 Task: Add a signature Holden Davis containing With sincere appreciation and best wishes, Holden Davis to email address softage.8@softage.net and add a label Recipes
Action: Mouse moved to (953, 51)
Screenshot: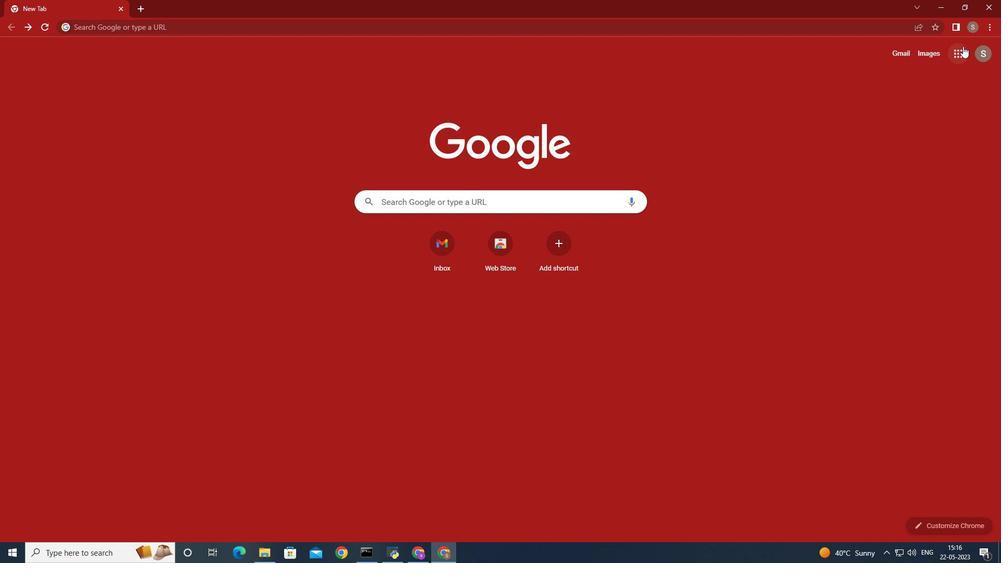 
Action: Mouse pressed left at (953, 51)
Screenshot: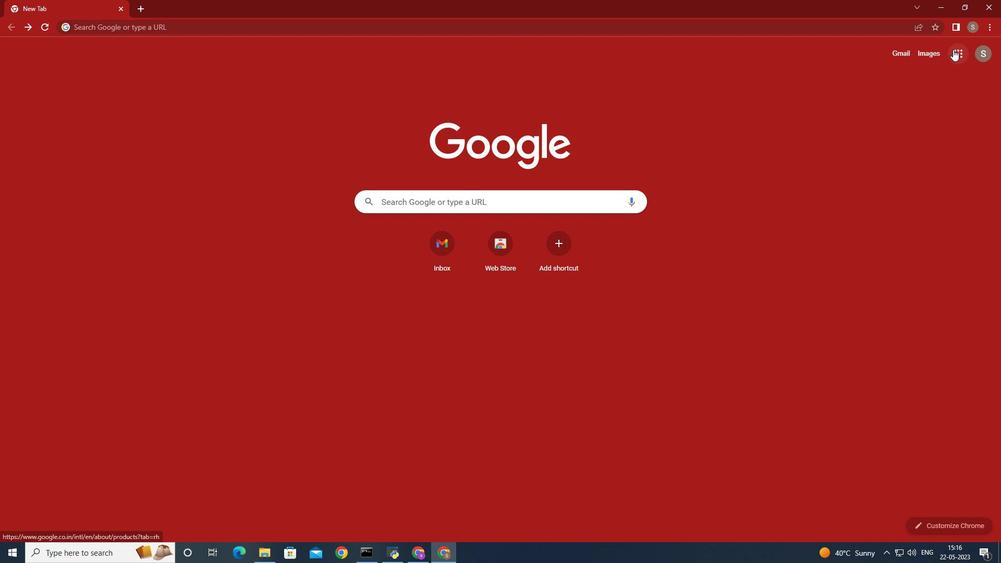 
Action: Mouse moved to (912, 85)
Screenshot: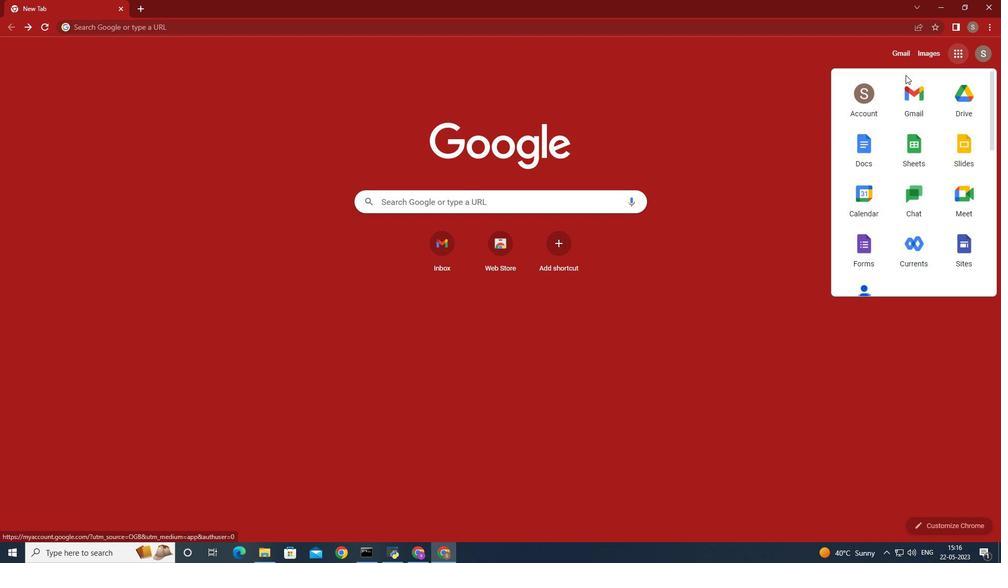 
Action: Mouse pressed left at (912, 85)
Screenshot: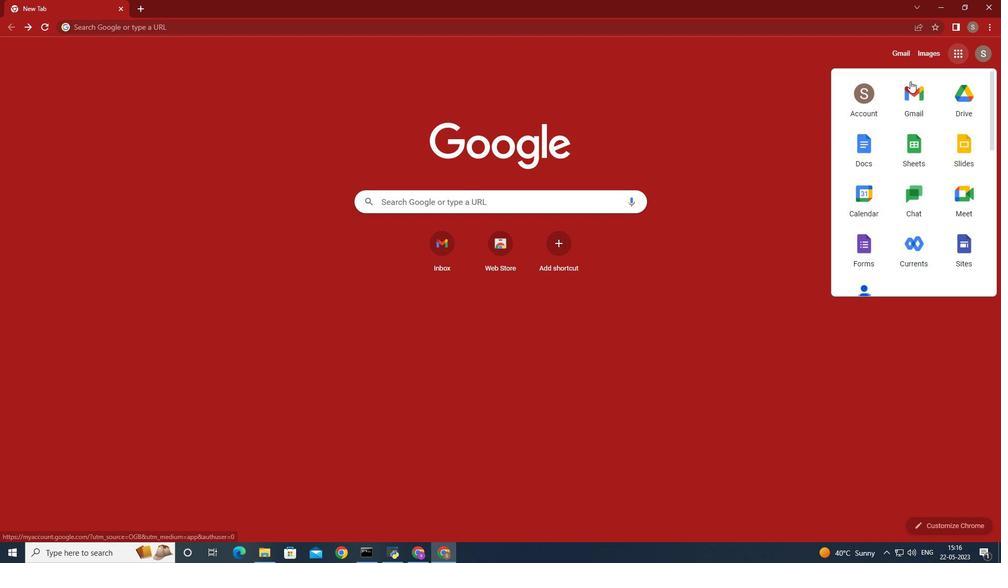 
Action: Mouse moved to (880, 68)
Screenshot: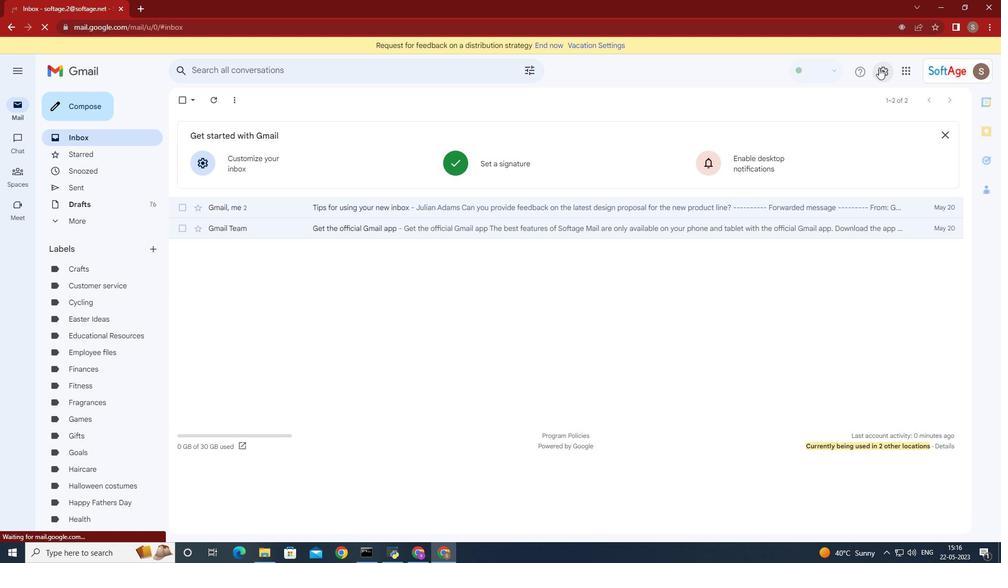 
Action: Mouse pressed left at (880, 68)
Screenshot: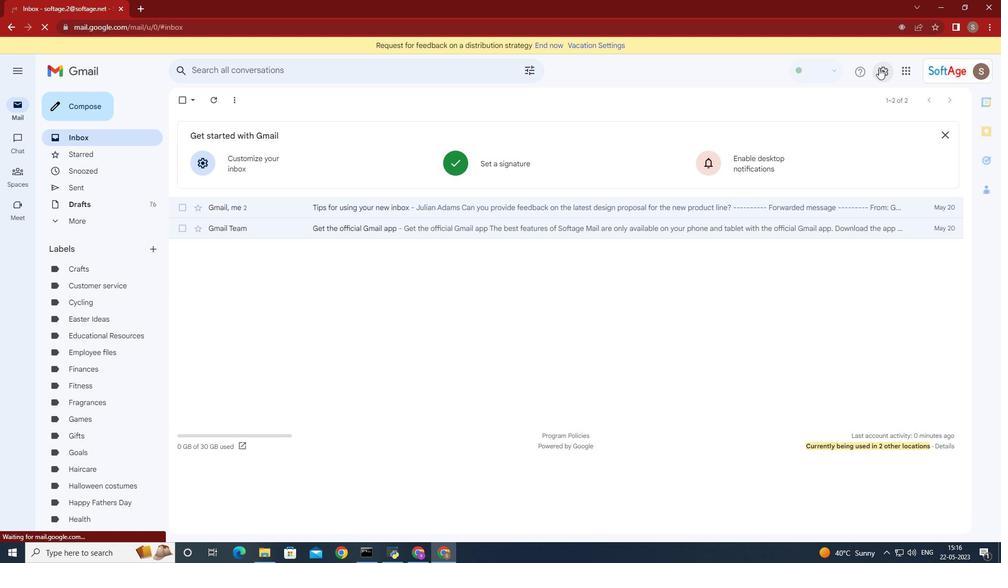 
Action: Mouse moved to (889, 117)
Screenshot: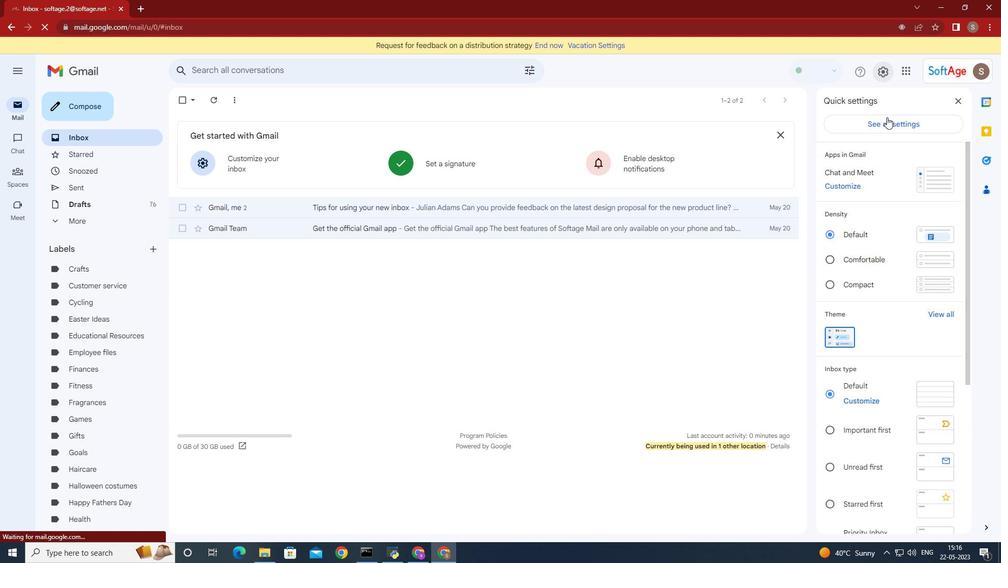 
Action: Mouse pressed left at (889, 117)
Screenshot: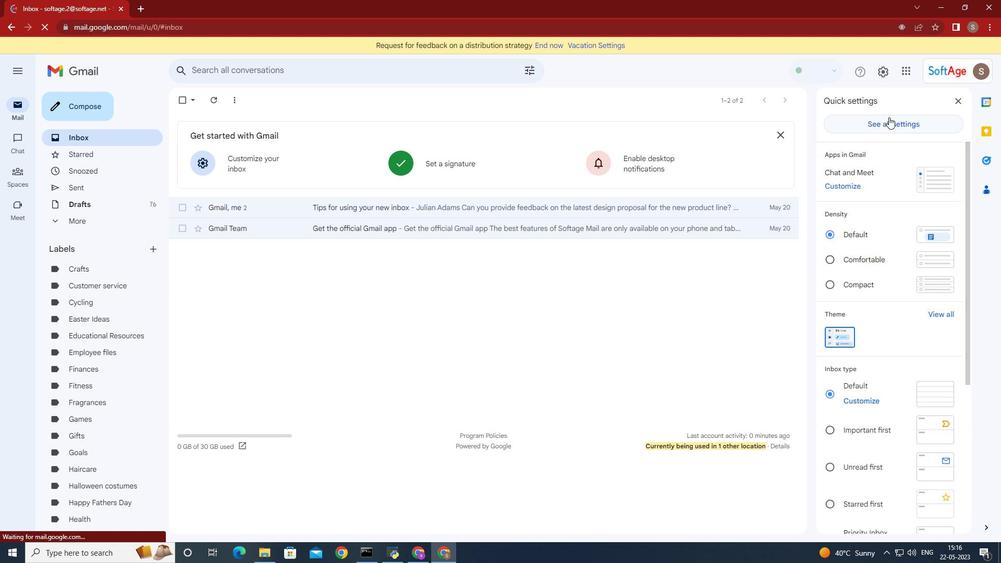 
Action: Mouse moved to (543, 210)
Screenshot: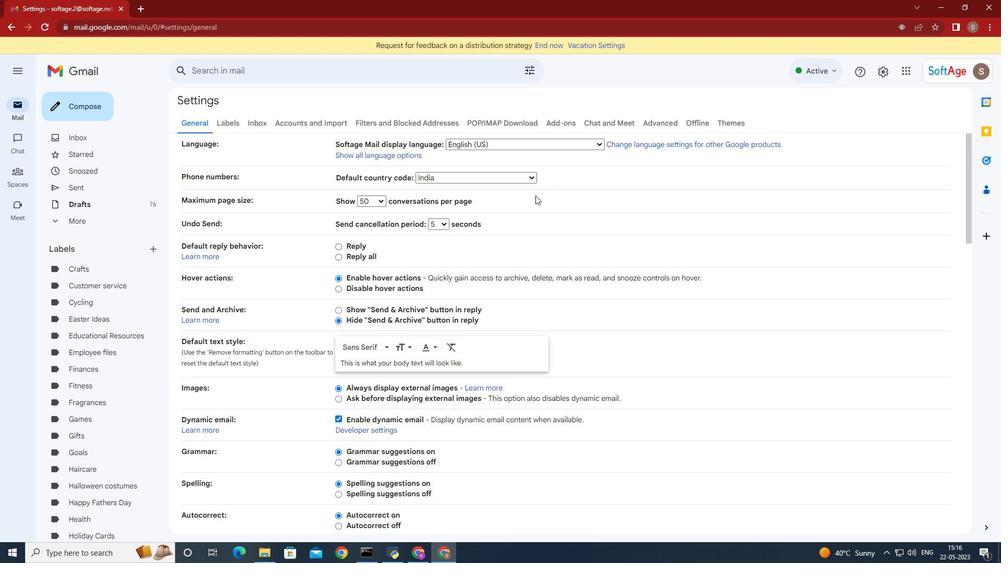 
Action: Mouse scrolled (541, 207) with delta (0, 0)
Screenshot: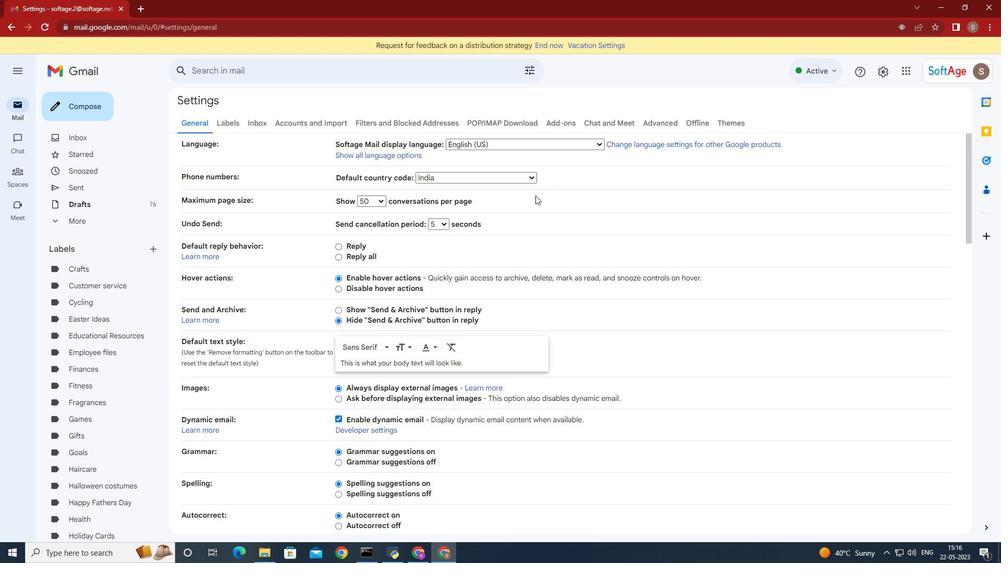 
Action: Mouse scrolled (541, 208) with delta (0, 0)
Screenshot: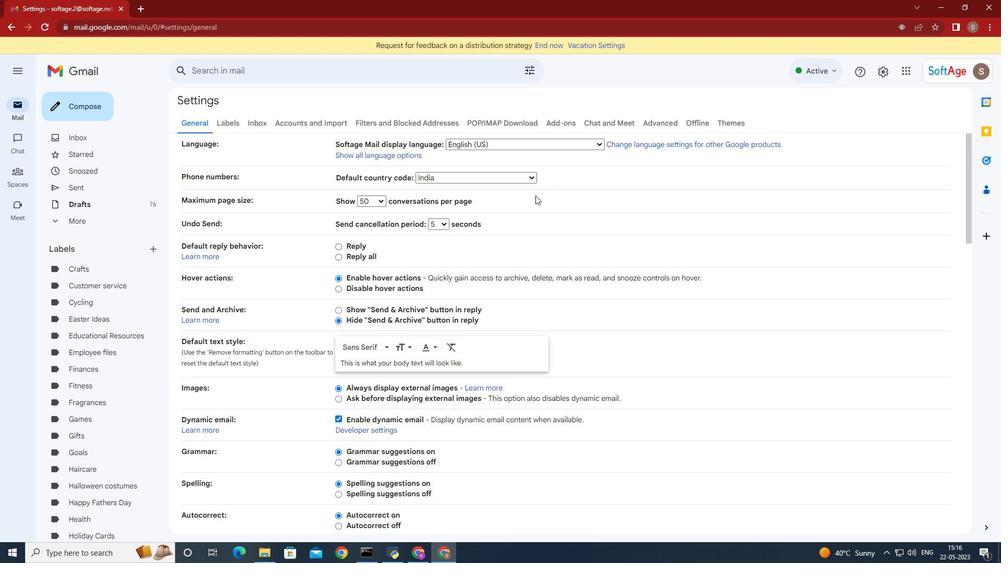 
Action: Mouse scrolled (543, 209) with delta (0, 0)
Screenshot: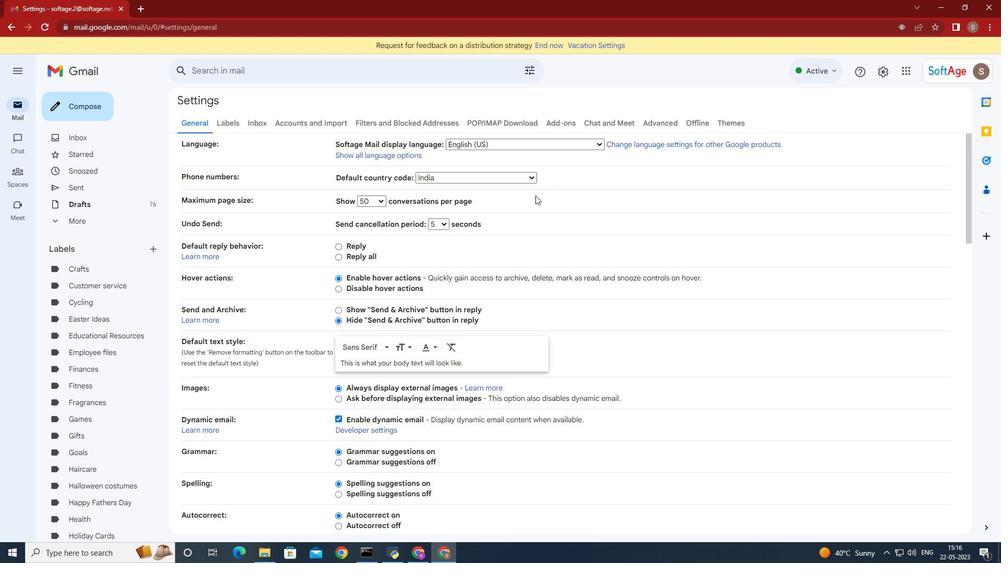 
Action: Mouse scrolled (543, 209) with delta (0, 0)
Screenshot: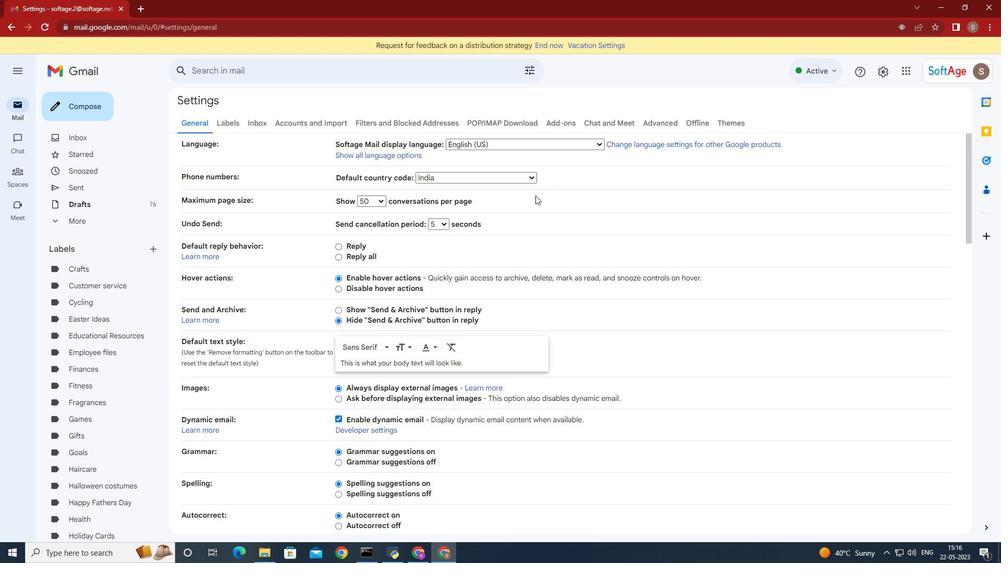 
Action: Mouse scrolled (543, 209) with delta (0, 0)
Screenshot: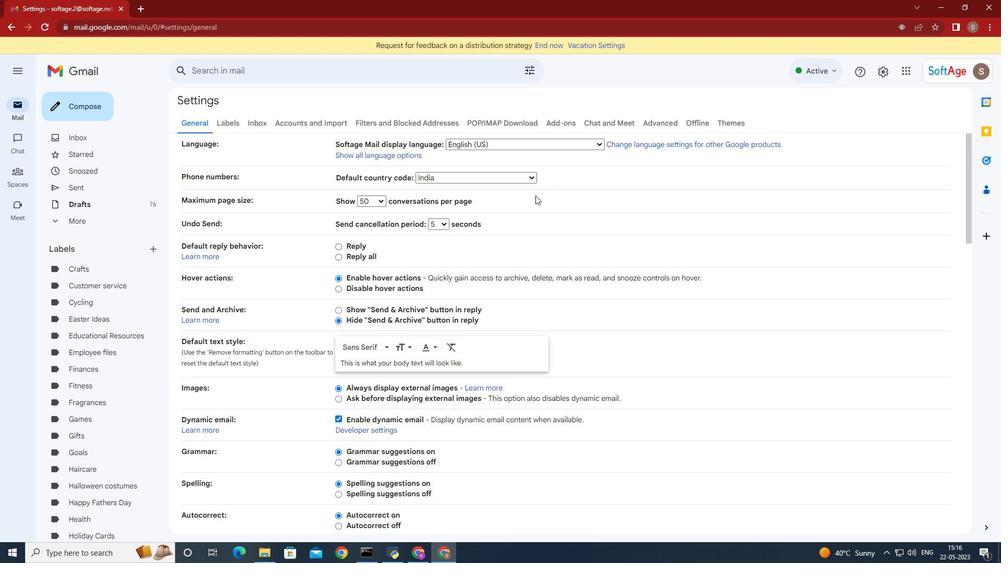 
Action: Mouse scrolled (543, 209) with delta (0, 0)
Screenshot: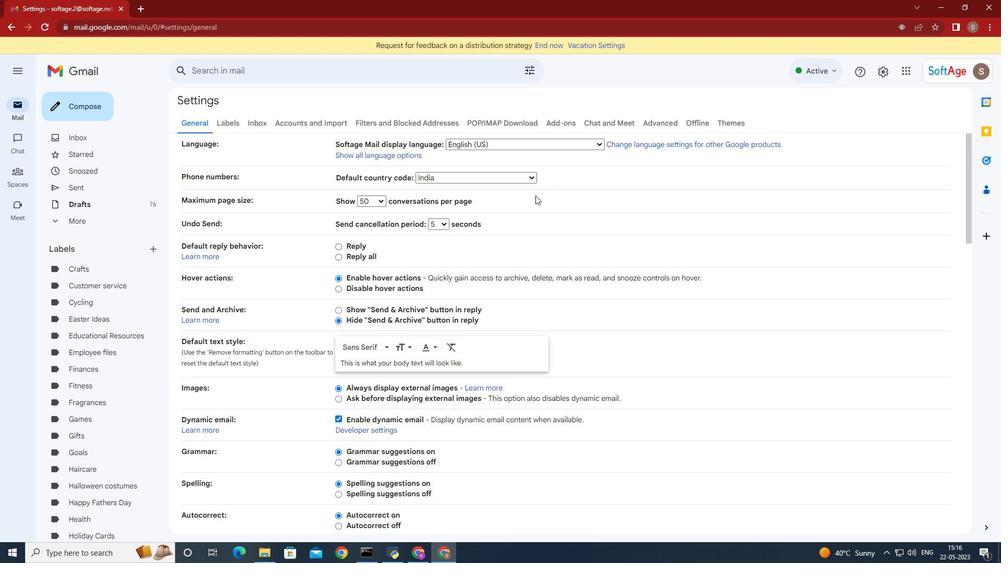 
Action: Mouse moved to (544, 209)
Screenshot: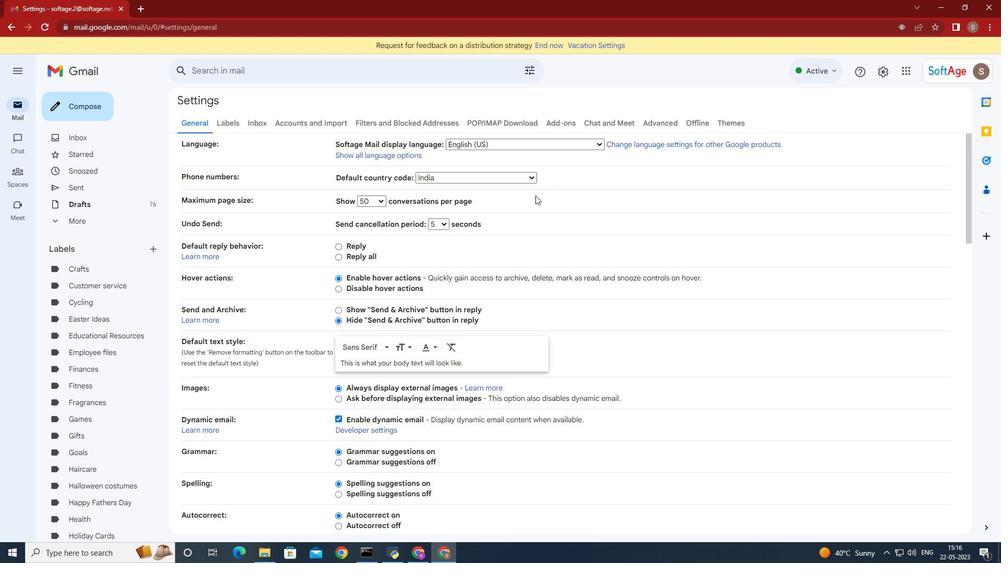 
Action: Mouse scrolled (544, 209) with delta (0, 0)
Screenshot: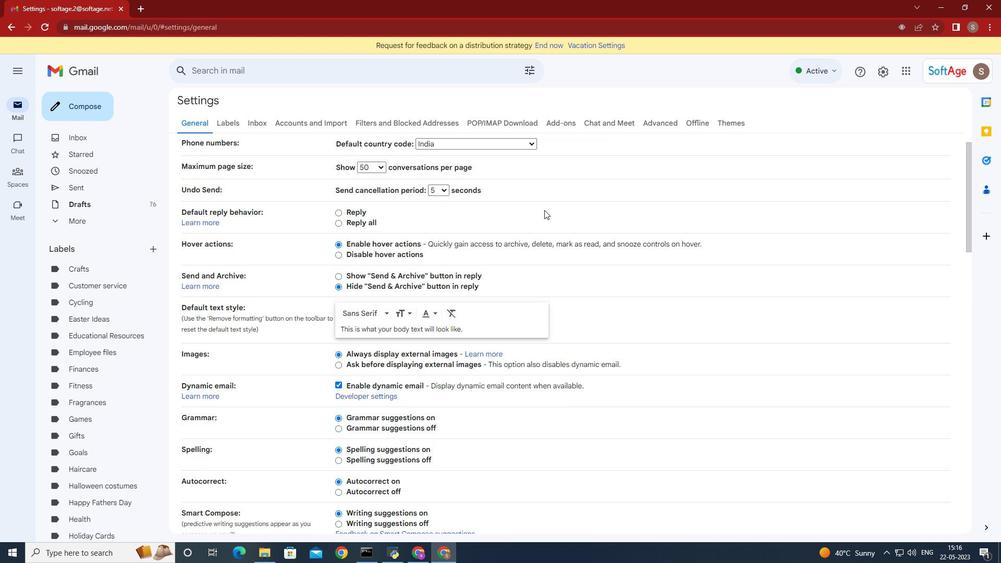 
Action: Mouse scrolled (544, 209) with delta (0, 0)
Screenshot: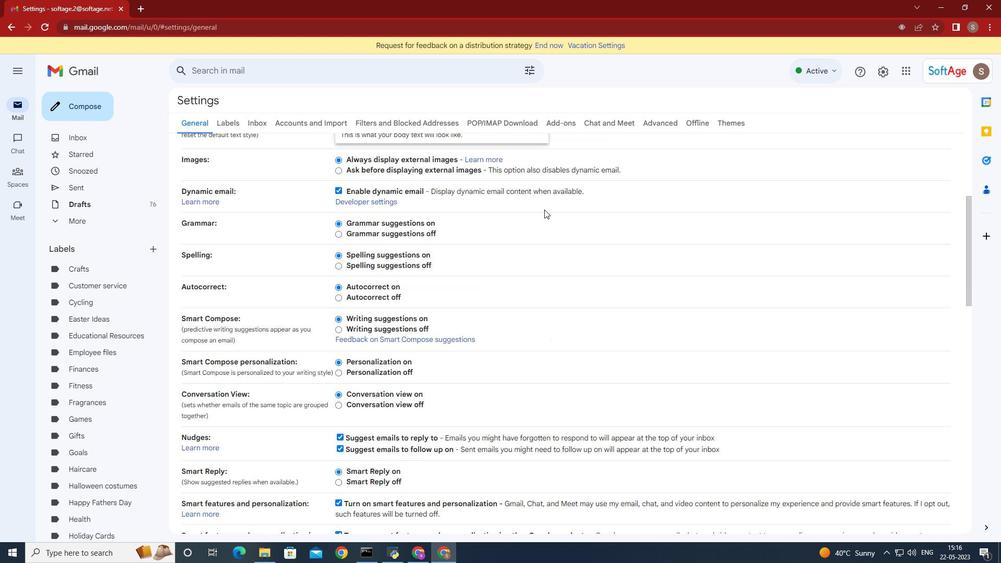 
Action: Mouse scrolled (544, 209) with delta (0, 0)
Screenshot: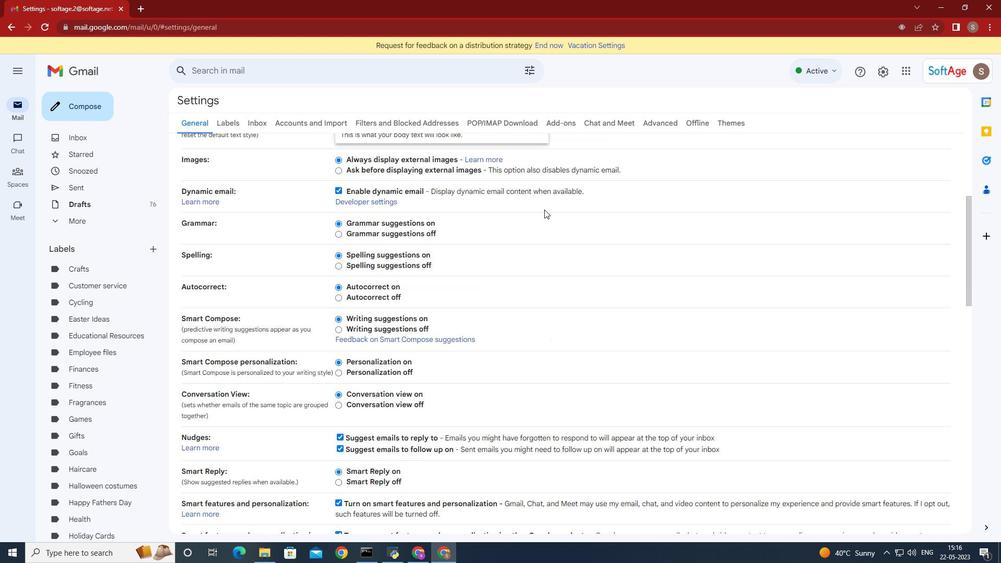 
Action: Mouse scrolled (544, 209) with delta (0, 0)
Screenshot: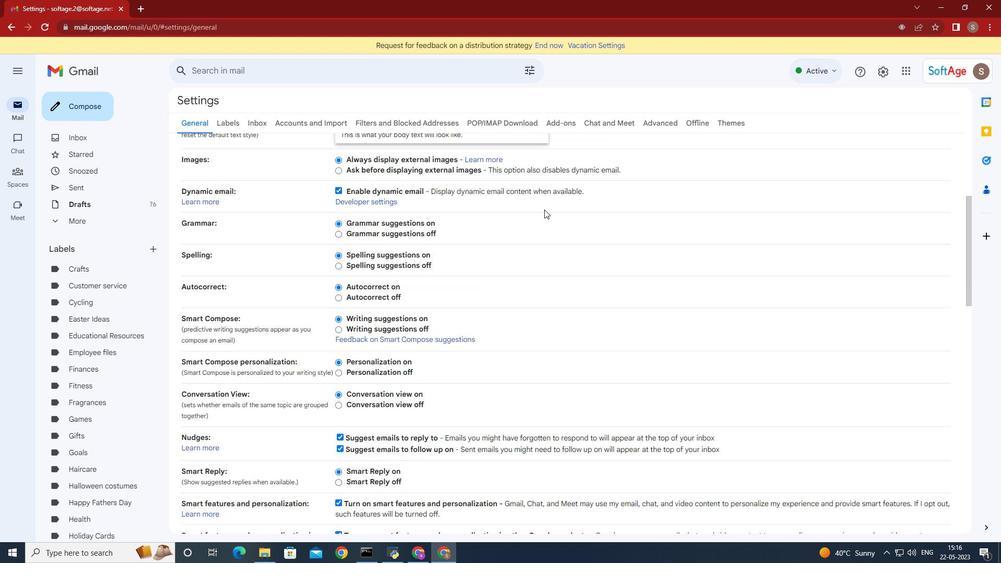 
Action: Mouse scrolled (544, 209) with delta (0, 0)
Screenshot: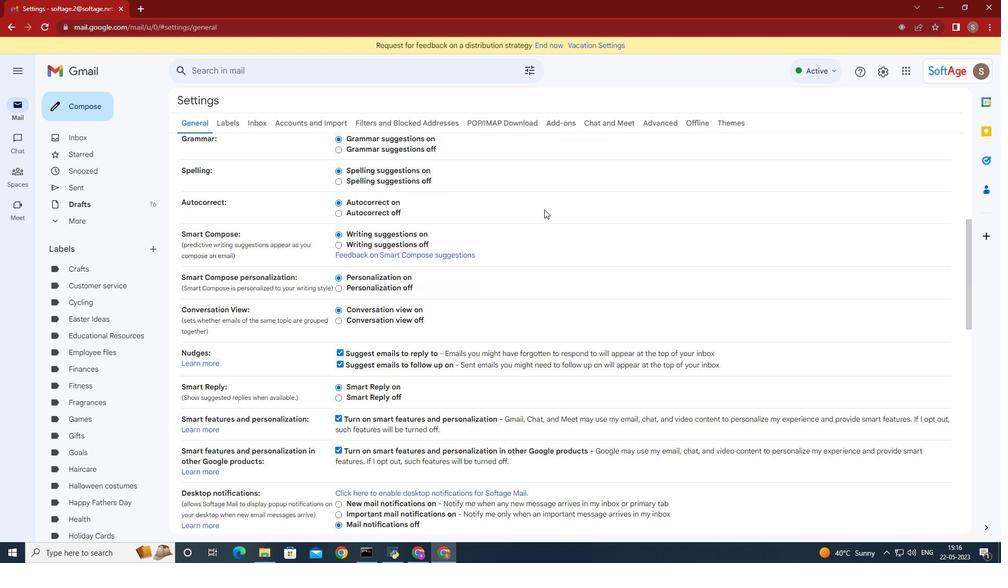 
Action: Mouse scrolled (544, 209) with delta (0, 0)
Screenshot: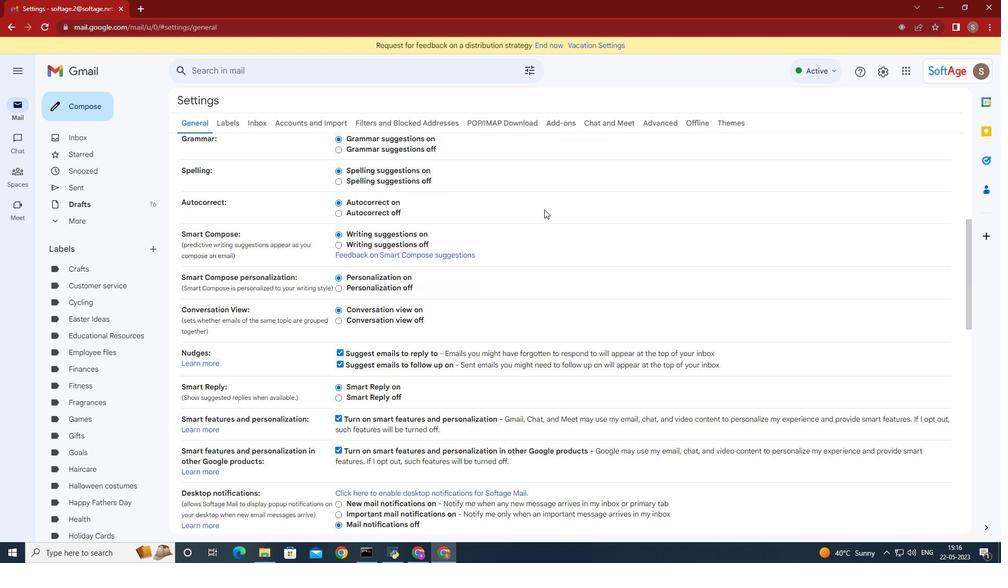
Action: Mouse moved to (544, 209)
Screenshot: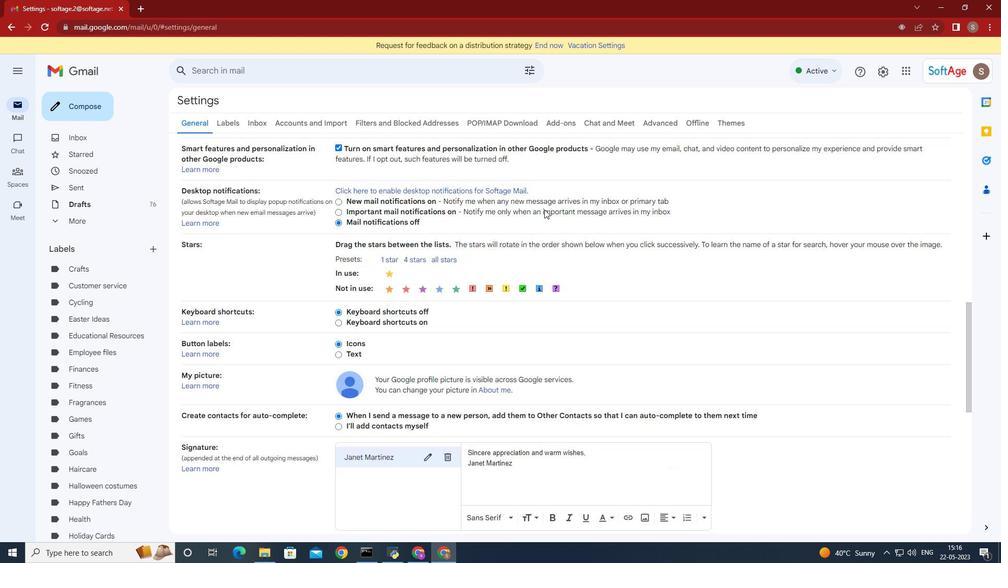 
Action: Mouse scrolled (544, 209) with delta (0, 0)
Screenshot: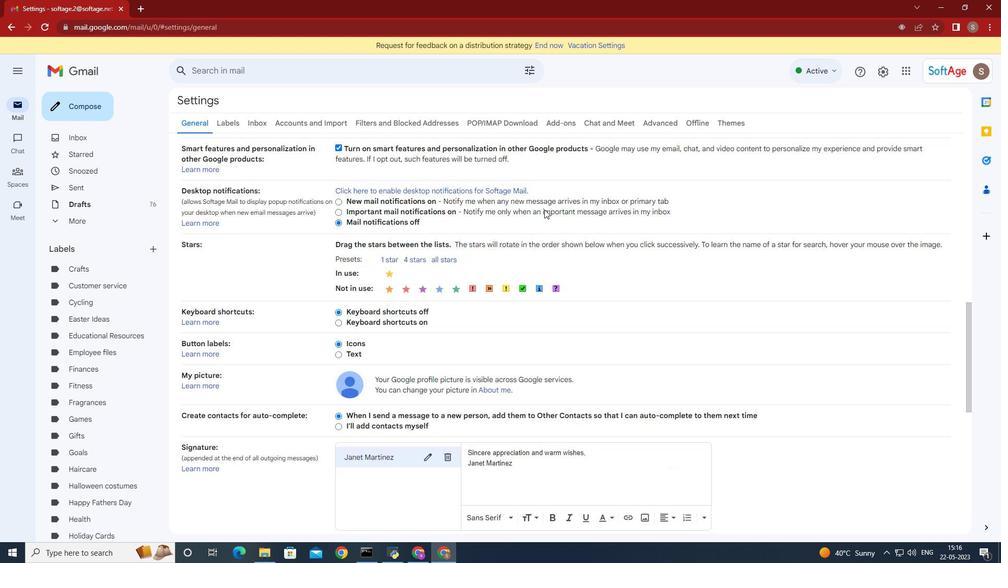 
Action: Mouse moved to (544, 210)
Screenshot: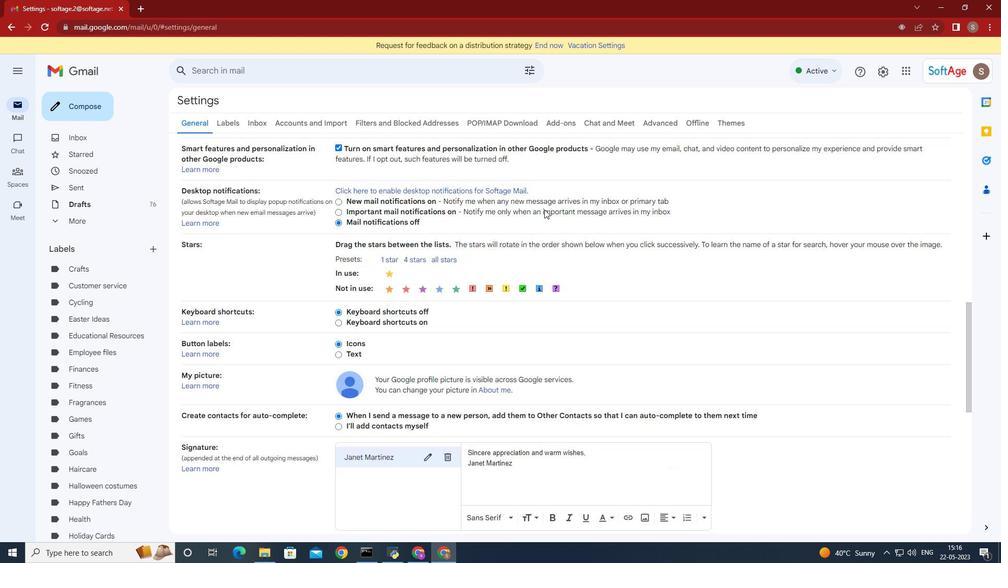 
Action: Mouse scrolled (544, 209) with delta (0, 0)
Screenshot: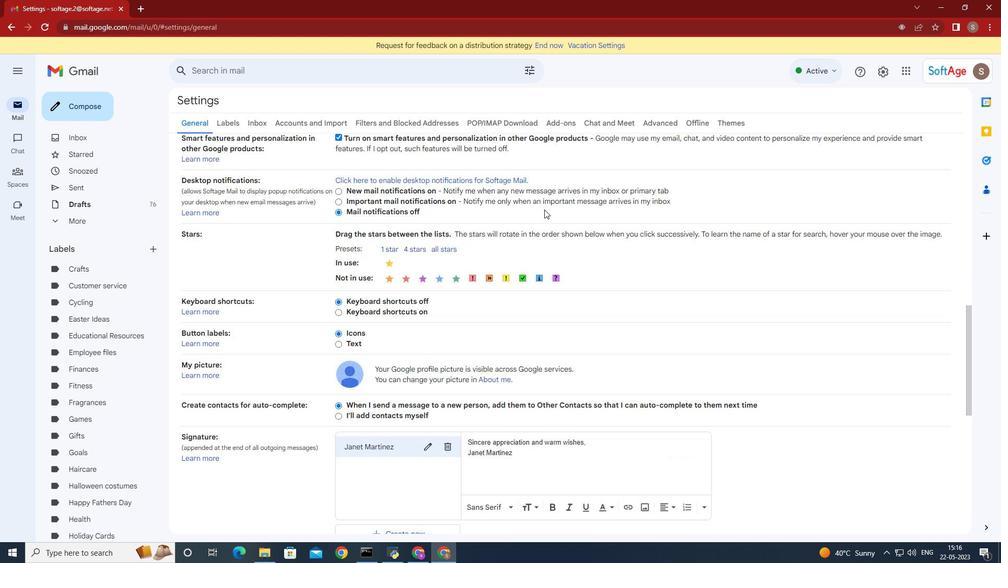 
Action: Mouse scrolled (544, 209) with delta (0, 0)
Screenshot: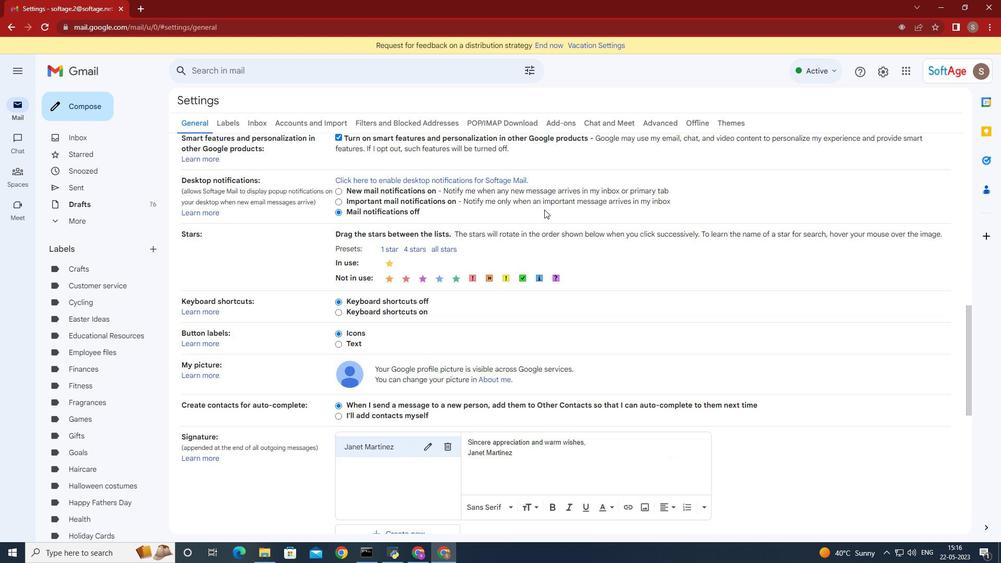 
Action: Mouse scrolled (544, 209) with delta (0, 0)
Screenshot: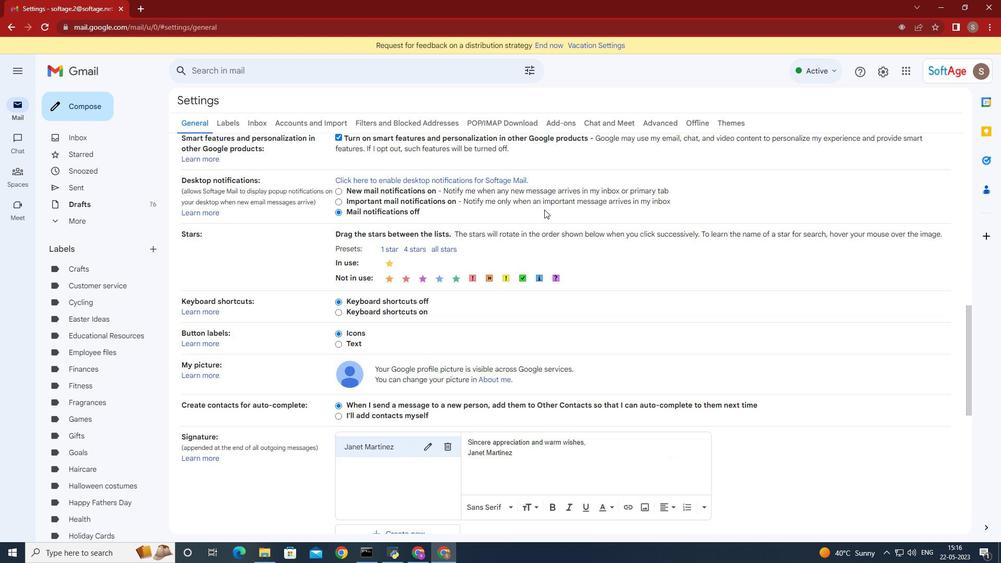 
Action: Mouse moved to (419, 317)
Screenshot: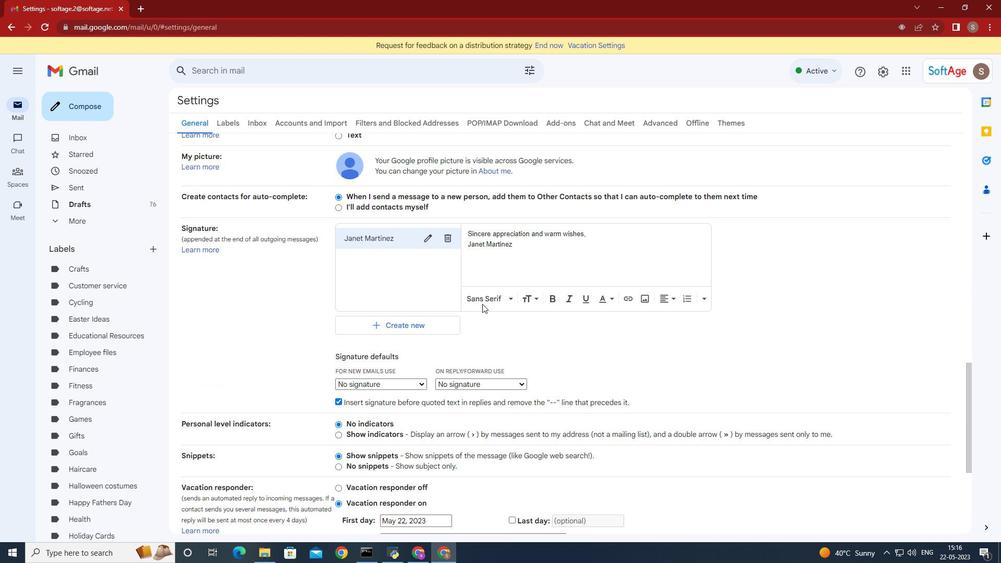 
Action: Mouse pressed left at (419, 317)
Screenshot: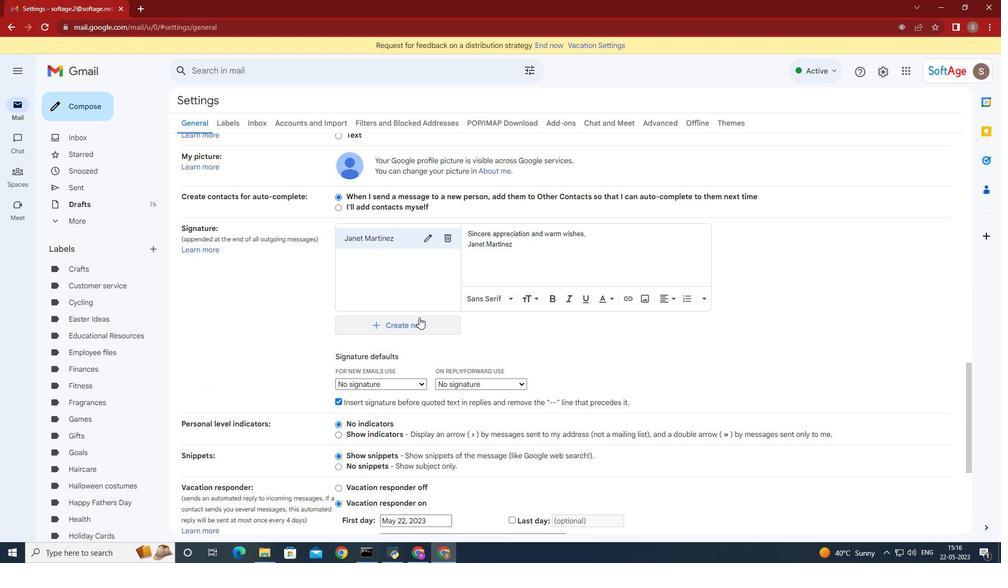 
Action: Mouse moved to (439, 289)
Screenshot: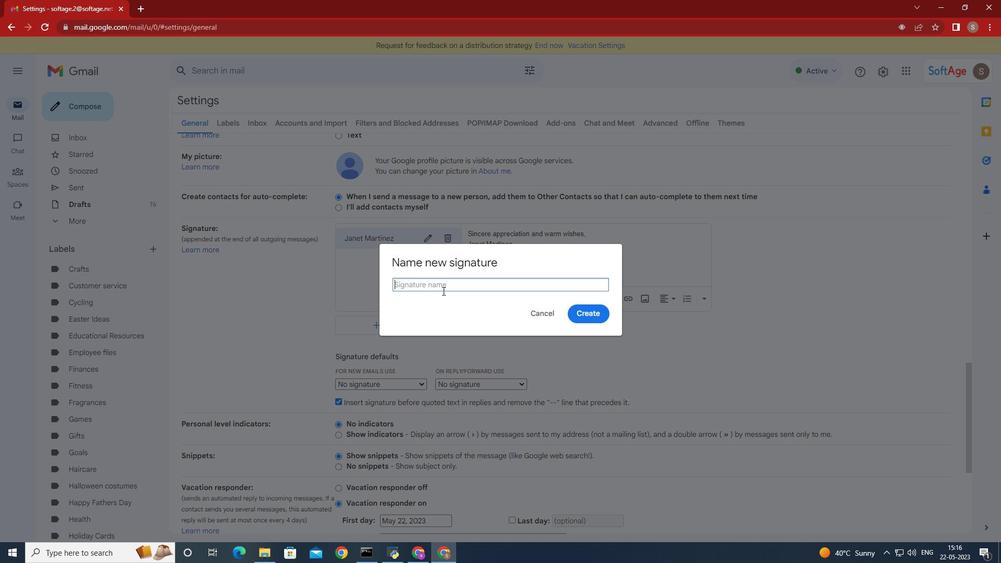 
Action: Key pressed <Key.shift>Holden<Key.space><Key.shift><Key.shift><Key.shift>Da<Key.caps_lock>VIS<Key.space><Key.backspace><Key.backspace><Key.backspace><Key.backspace>VI<Key.backspace><Key.caps_lock><Key.backspace>vis
Screenshot: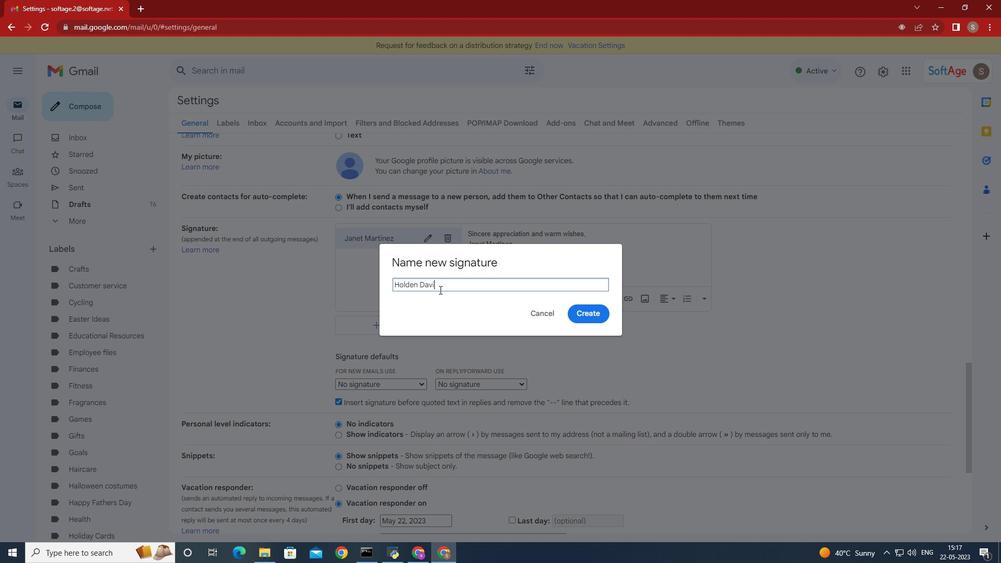 
Action: Mouse moved to (583, 314)
Screenshot: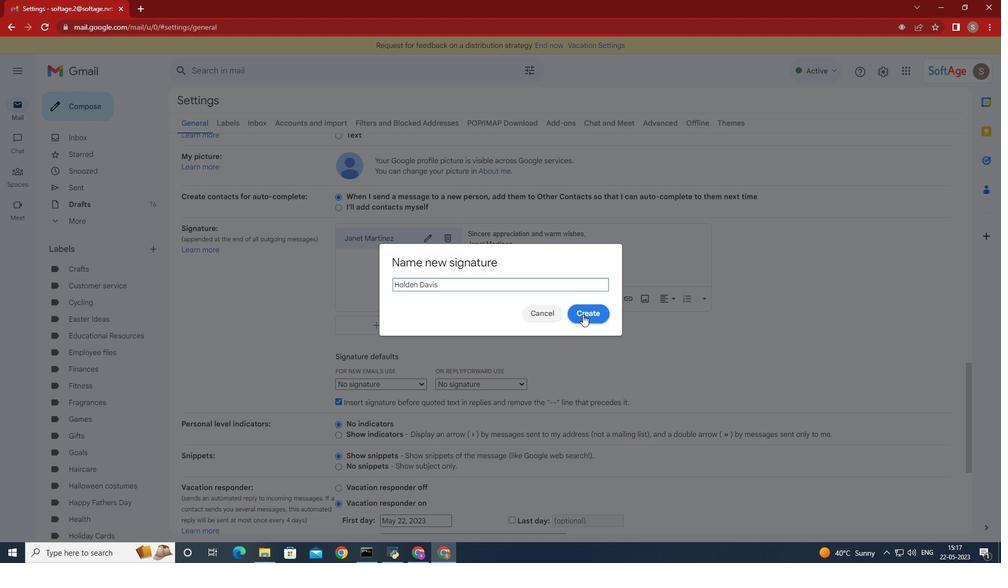 
Action: Mouse pressed left at (583, 314)
Screenshot: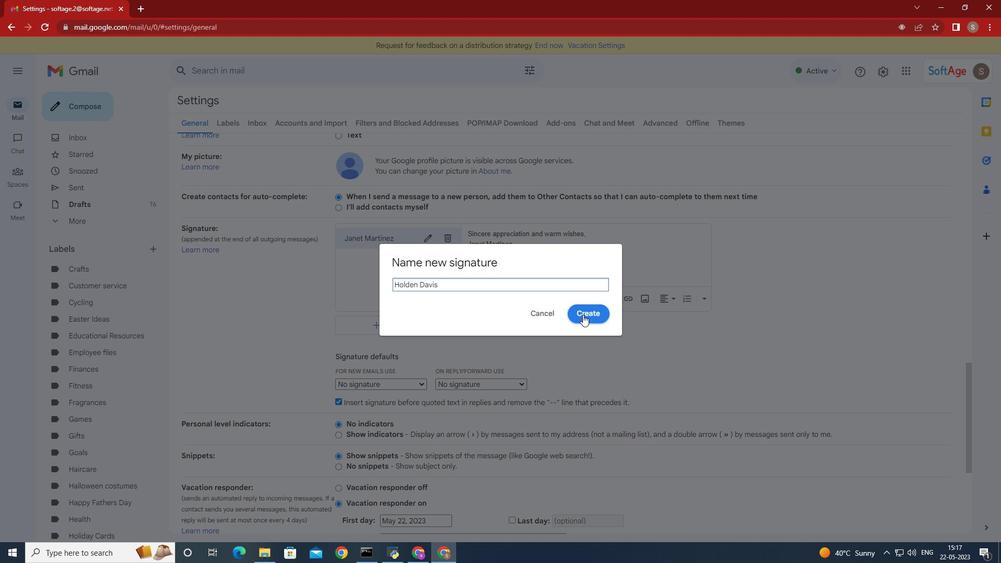 
Action: Mouse moved to (524, 272)
Screenshot: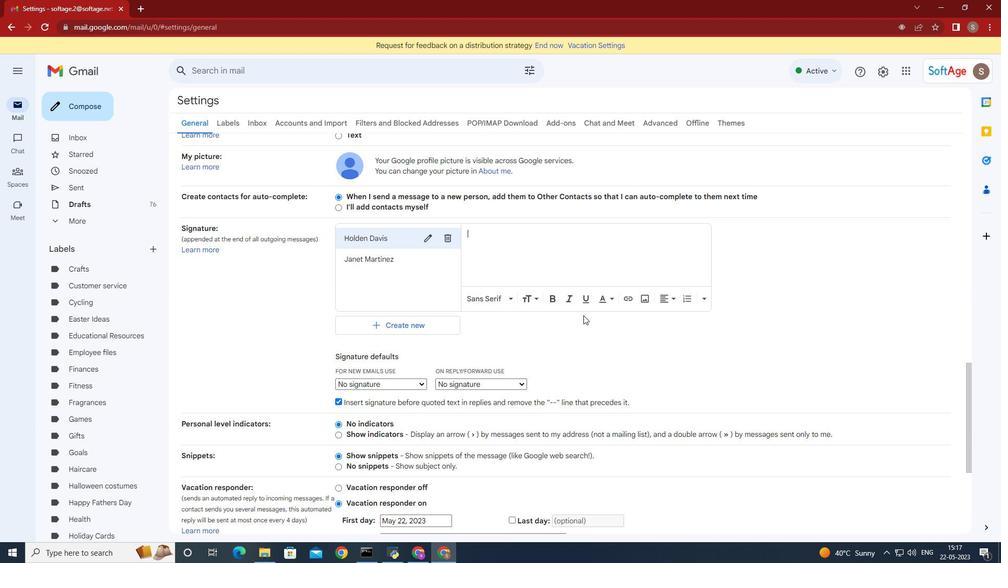 
Action: Key pressed <Key.shift>Si<Key.backspace><Key.backspace>sincere<Key.space>appreciation<Key.space>and<Key.space>best<Key.space>wishes,<Key.enter><Key.shift><Key.shift><Key.shift><Key.shift><Key.shift><Key.shift><Key.shift><Key.shift><Key.shift><Key.shift><Key.shift><Key.shift><Key.shift><Key.shift>Holden<Key.space><Key.shift>Davis
Screenshot: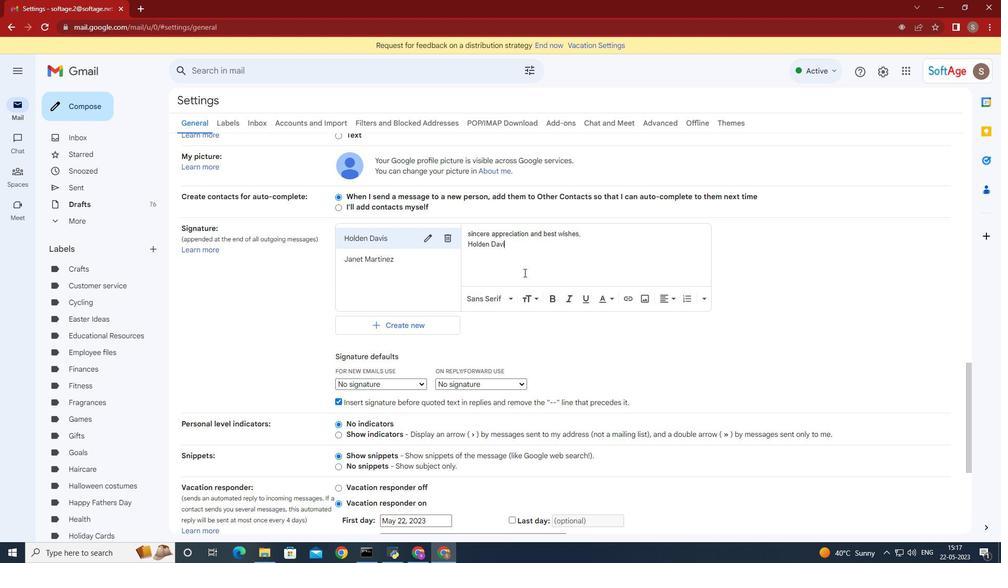 
Action: Mouse moved to (545, 268)
Screenshot: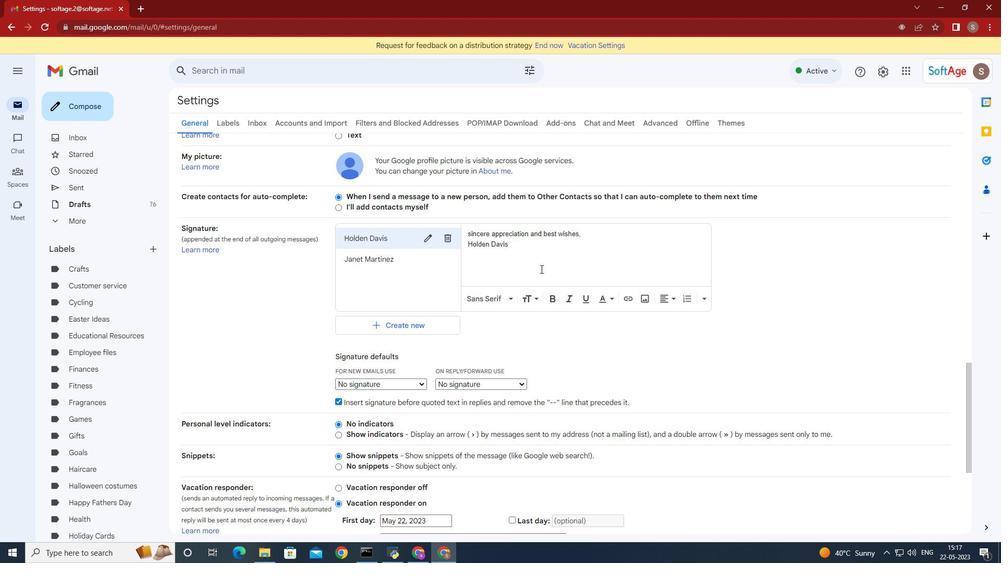 
Action: Mouse scrolled (545, 267) with delta (0, 0)
Screenshot: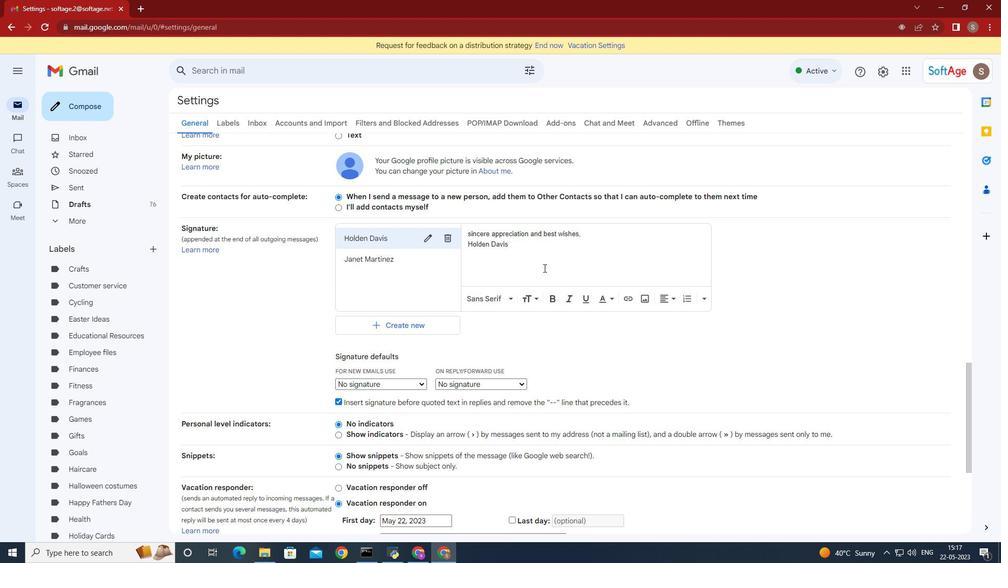 
Action: Mouse moved to (545, 268)
Screenshot: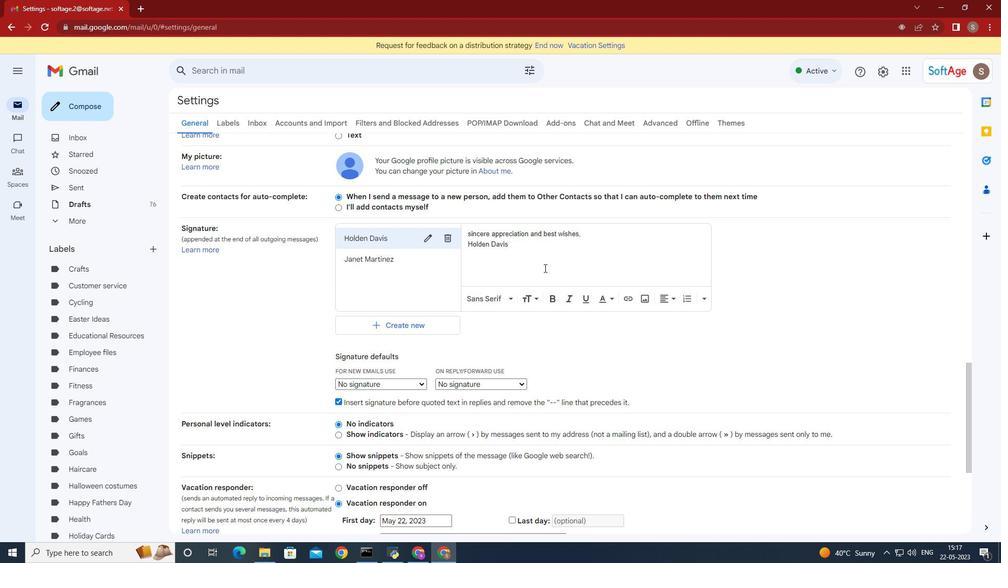 
Action: Mouse scrolled (545, 267) with delta (0, 0)
Screenshot: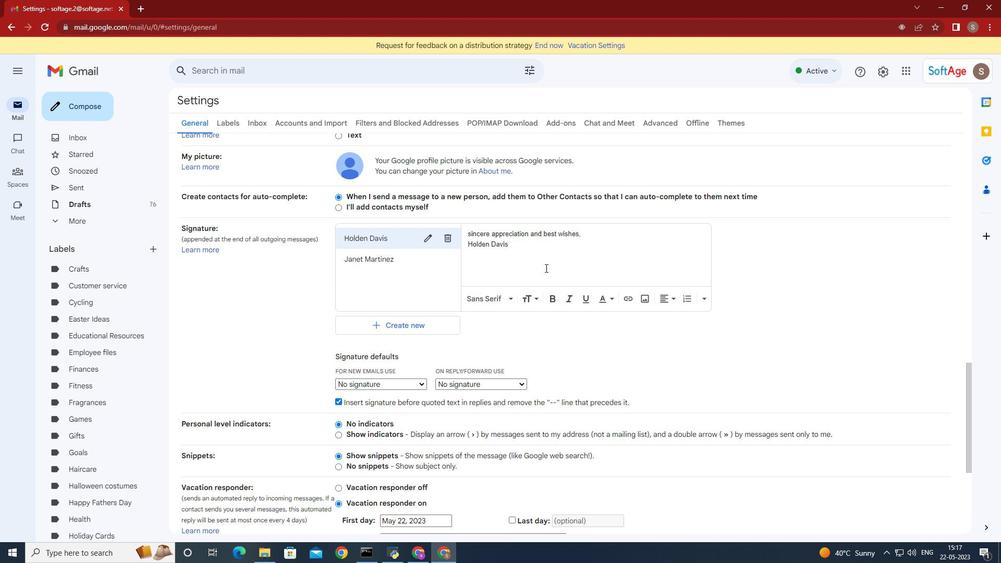 
Action: Mouse moved to (545, 268)
Screenshot: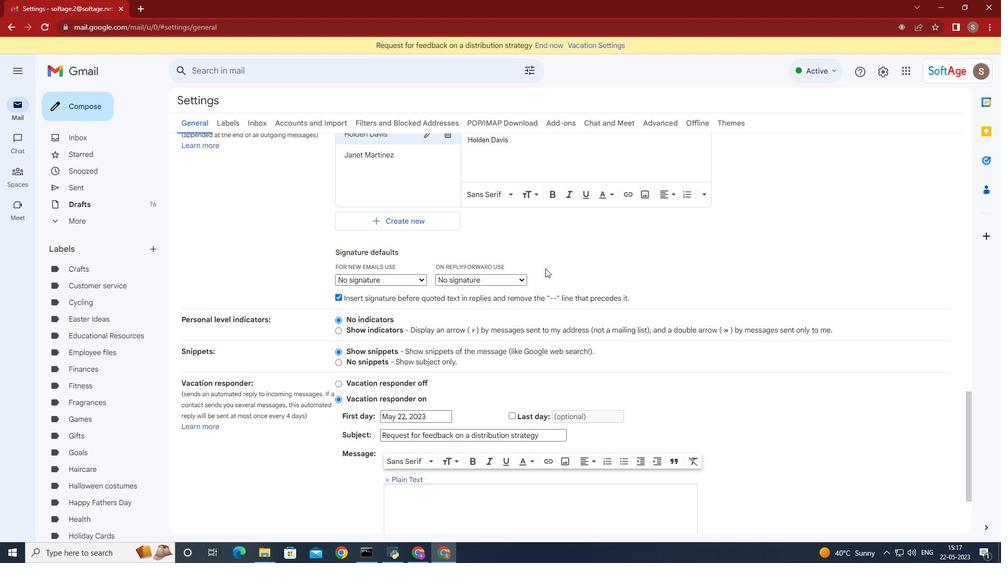 
Action: Mouse scrolled (545, 269) with delta (0, 0)
Screenshot: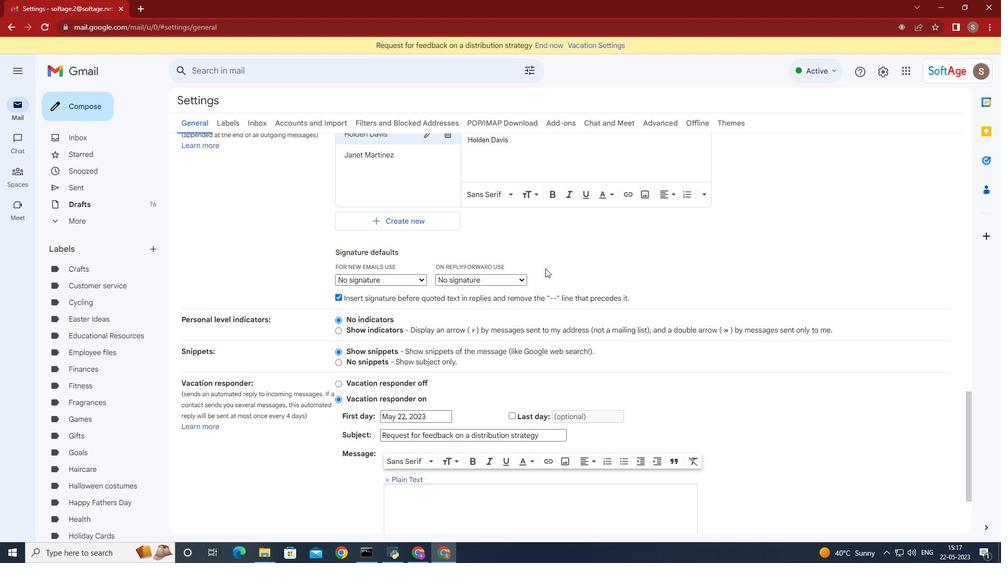 
Action: Mouse scrolled (545, 269) with delta (0, 0)
Screenshot: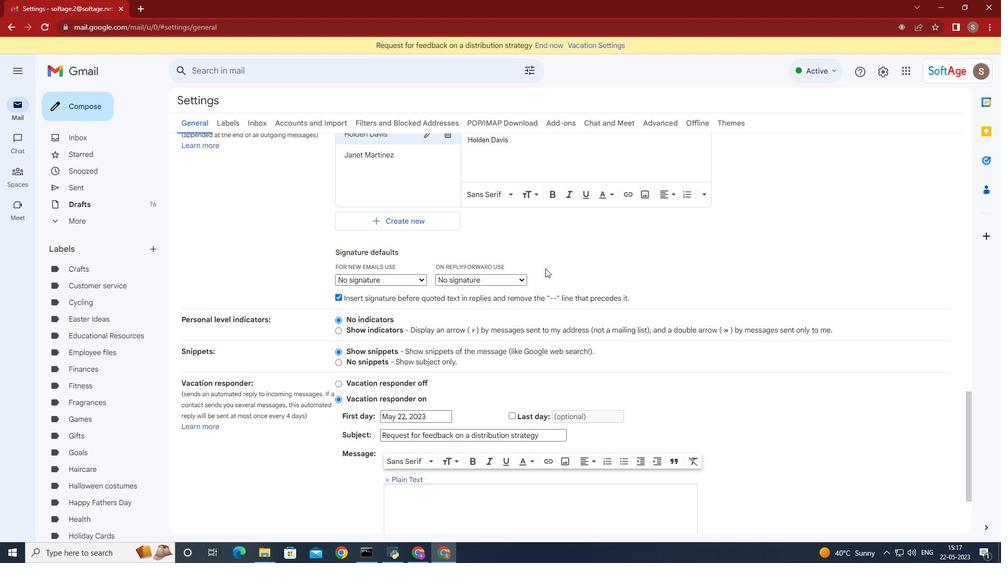 
Action: Mouse moved to (545, 268)
Screenshot: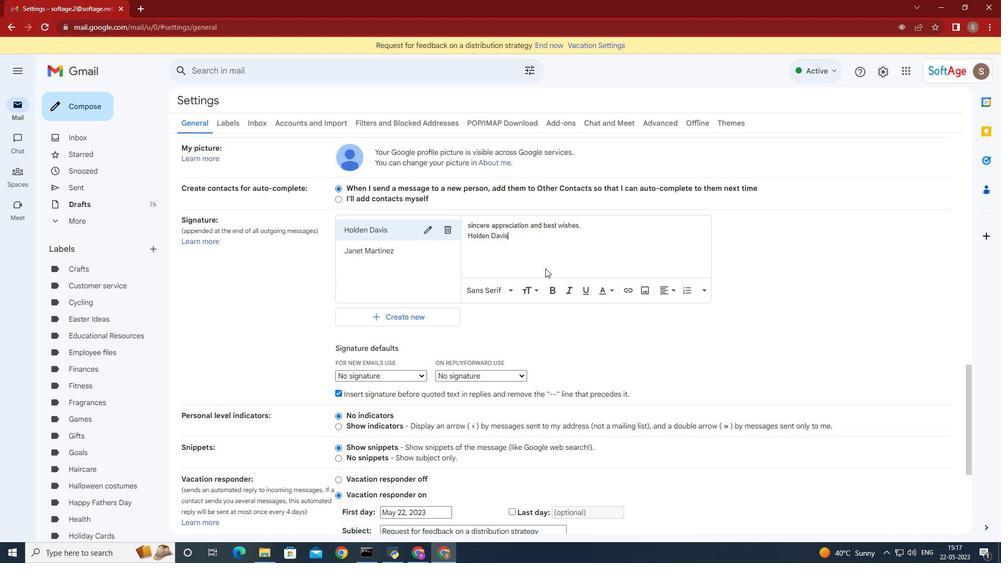 
Action: Mouse scrolled (545, 268) with delta (0, 0)
Screenshot: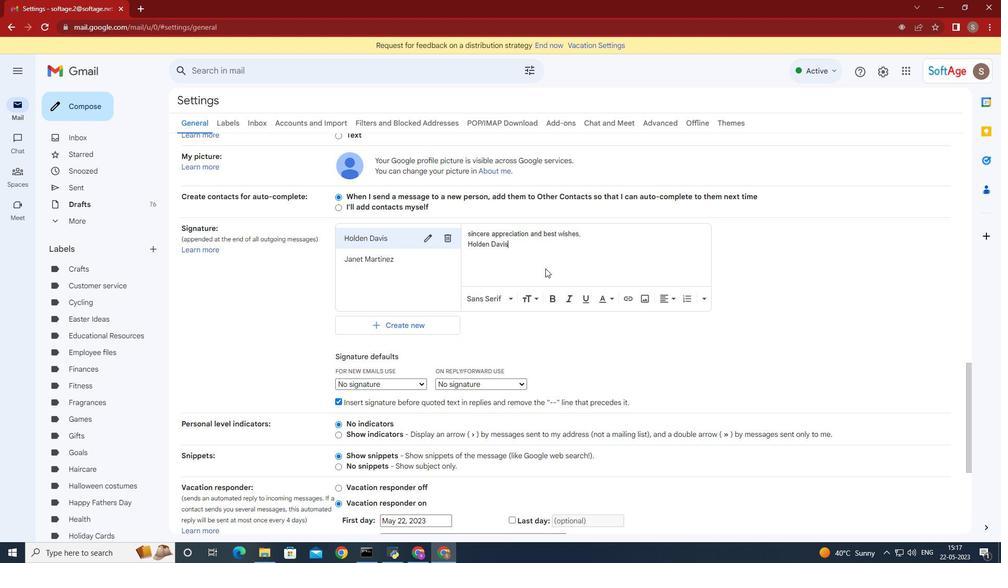 
Action: Mouse scrolled (545, 268) with delta (0, 0)
Screenshot: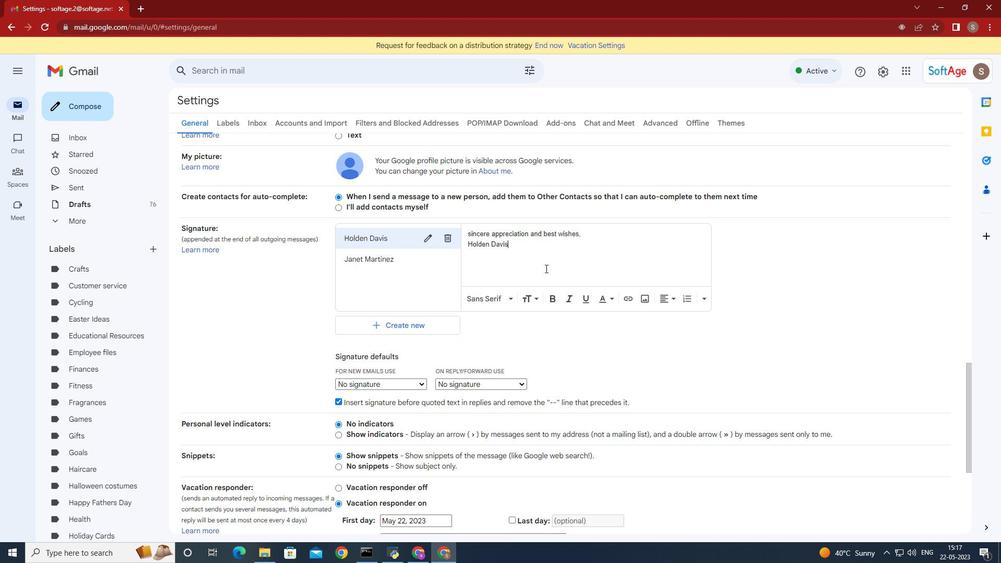 
Action: Mouse moved to (421, 281)
Screenshot: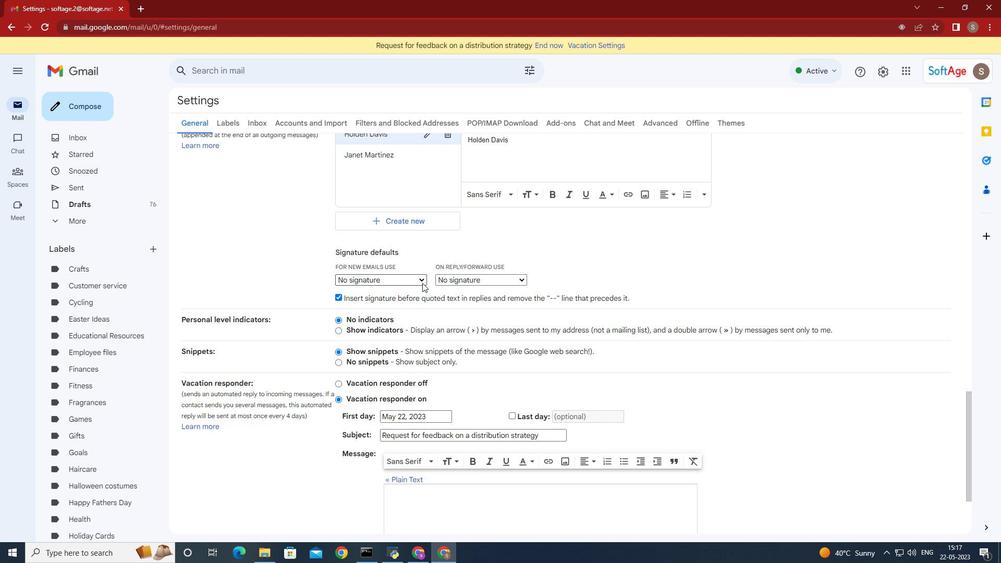 
Action: Mouse pressed left at (421, 281)
Screenshot: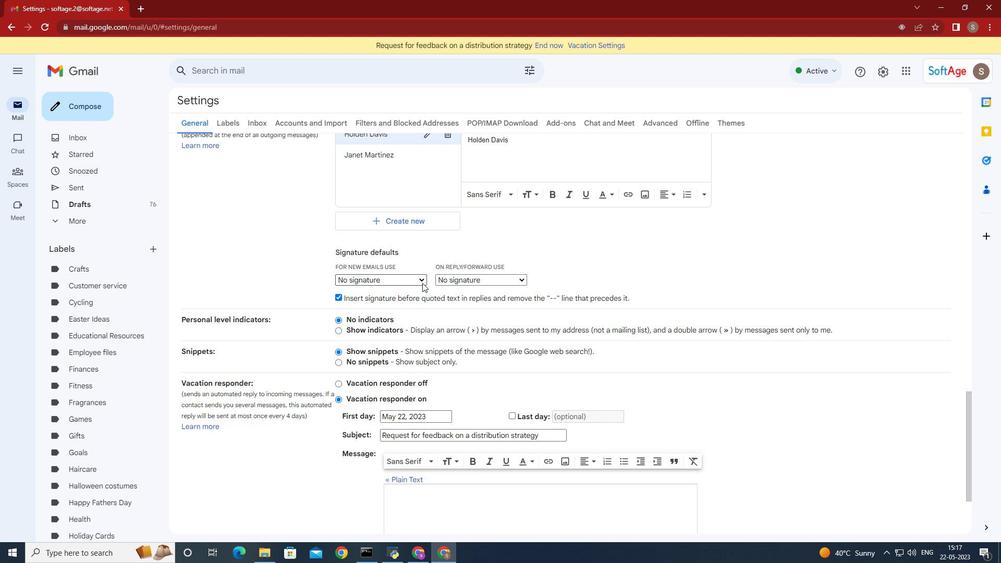 
Action: Mouse moved to (412, 300)
Screenshot: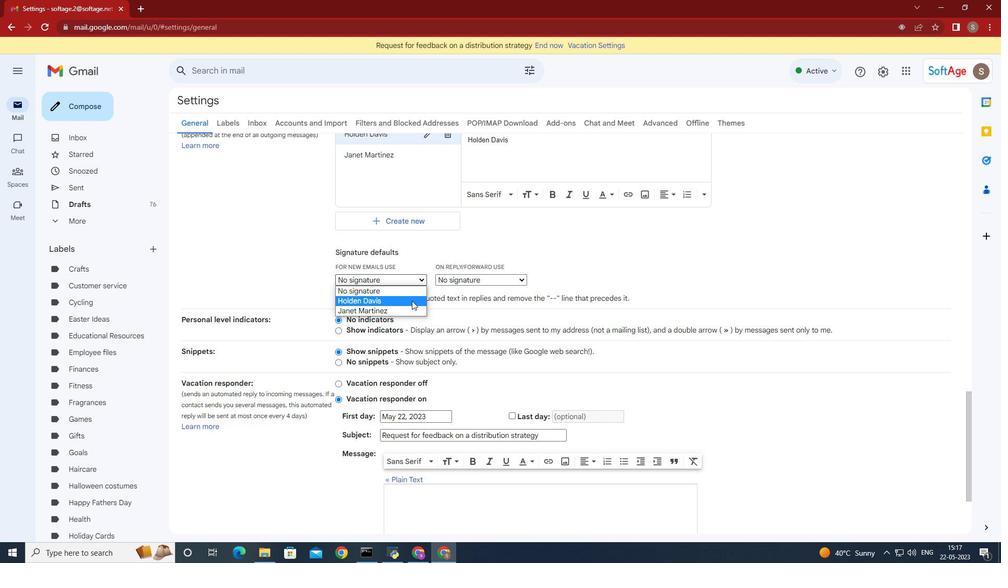 
Action: Mouse pressed left at (412, 300)
Screenshot: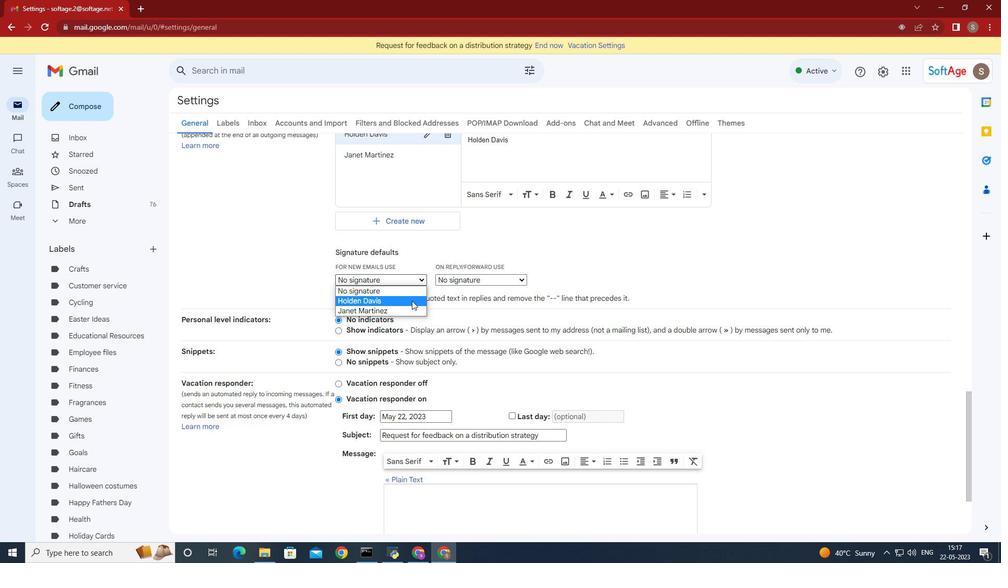 
Action: Mouse moved to (515, 281)
Screenshot: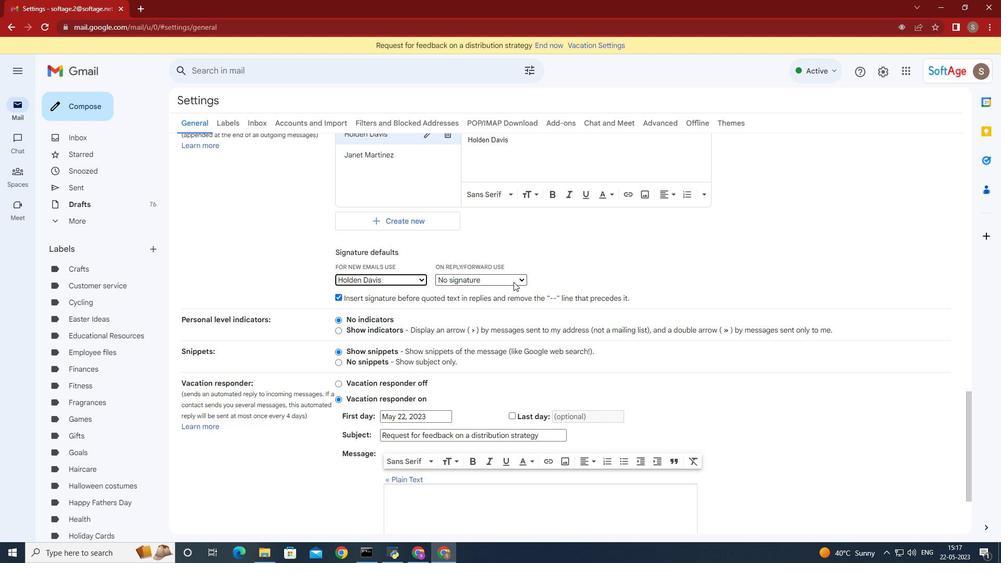 
Action: Mouse pressed left at (515, 281)
Screenshot: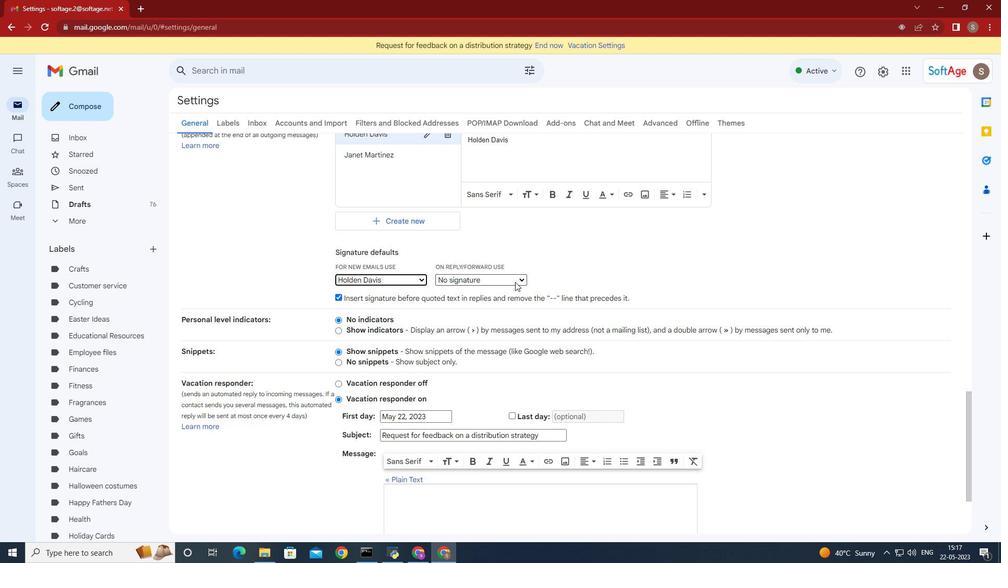 
Action: Mouse moved to (513, 298)
Screenshot: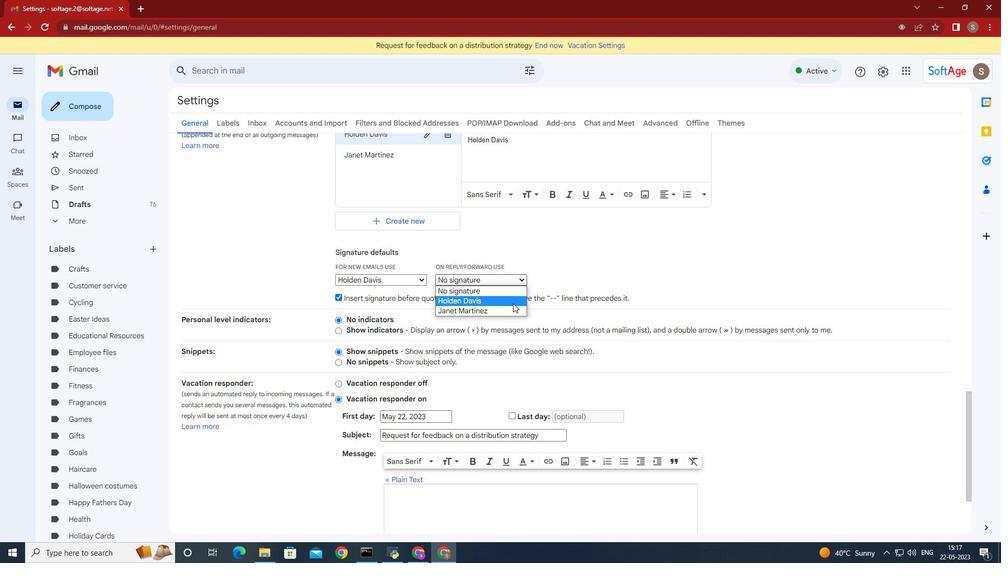 
Action: Mouse pressed left at (513, 298)
Screenshot: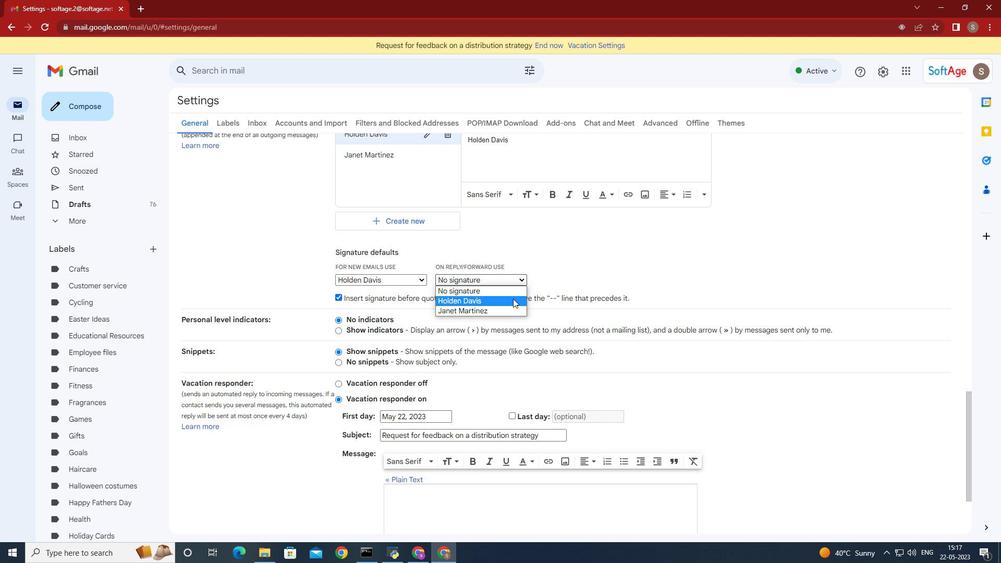 
Action: Mouse moved to (872, 343)
Screenshot: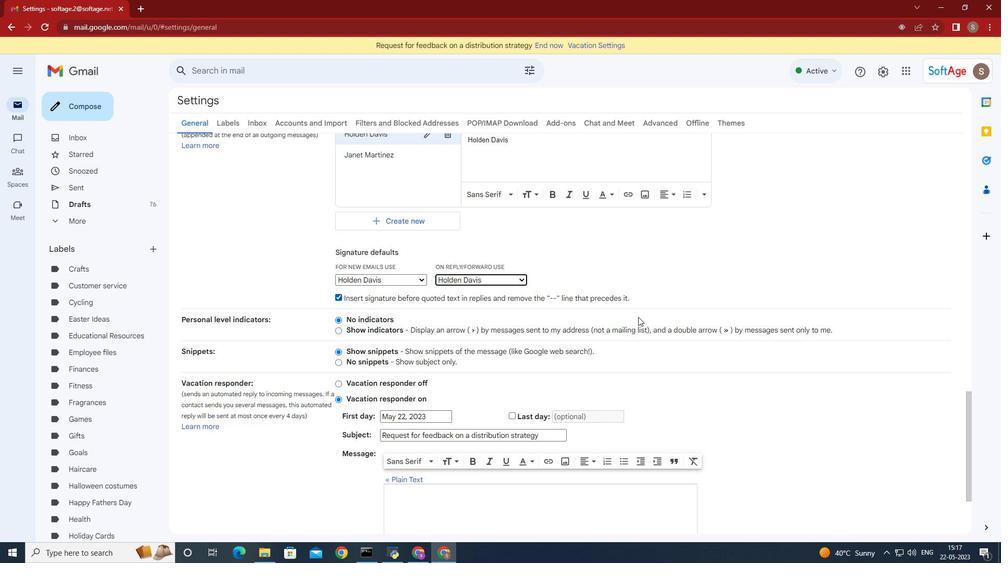 
Action: Mouse scrolled (872, 343) with delta (0, 0)
Screenshot: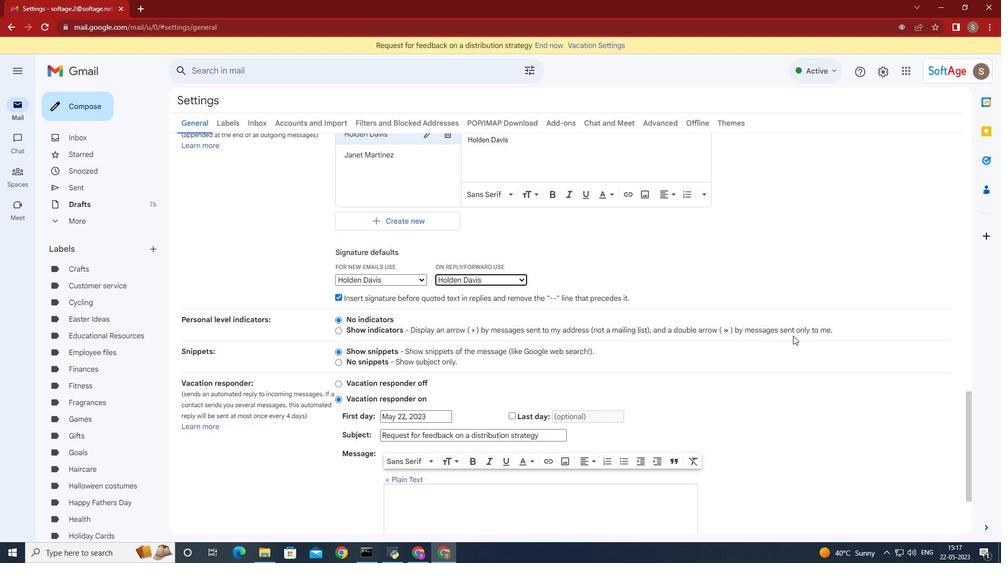 
Action: Mouse moved to (841, 347)
Screenshot: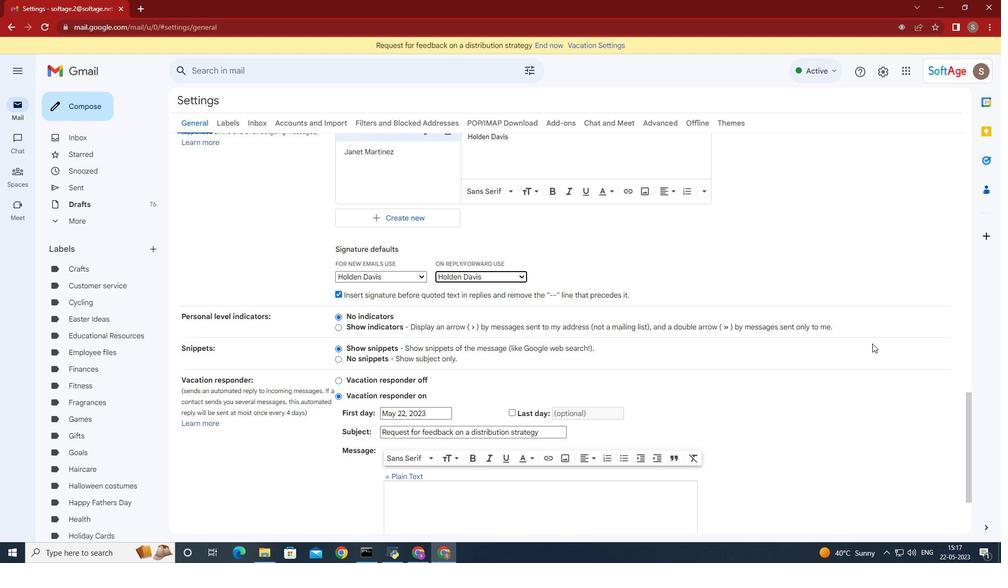
Action: Mouse scrolled (867, 344) with delta (0, 0)
Screenshot: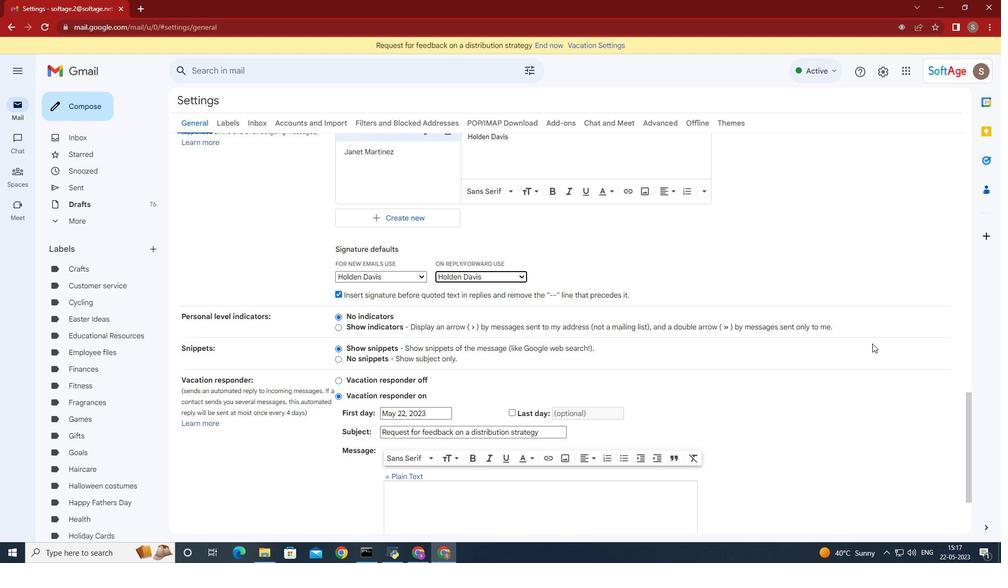 
Action: Mouse moved to (804, 342)
Screenshot: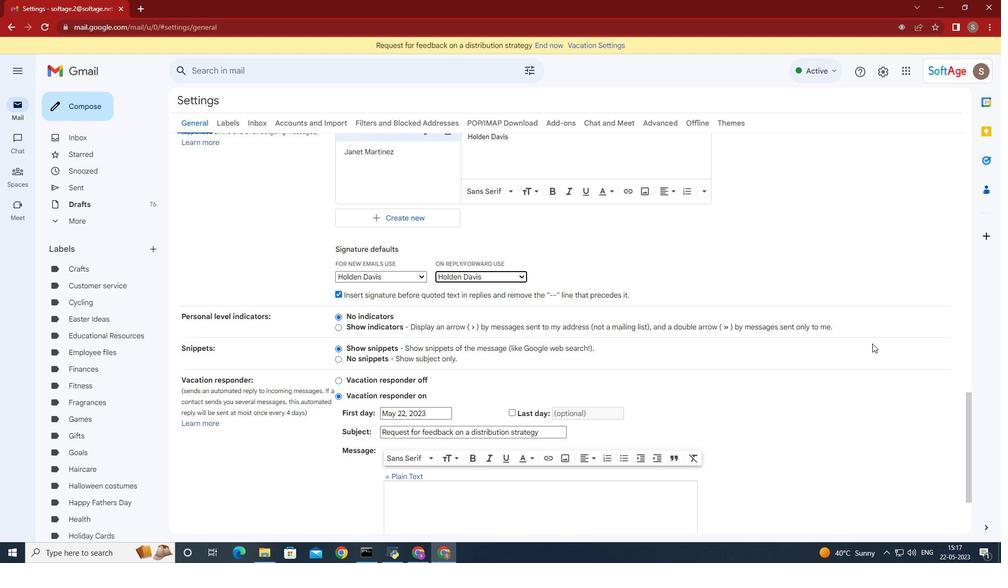 
Action: Mouse scrolled (857, 346) with delta (0, 0)
Screenshot: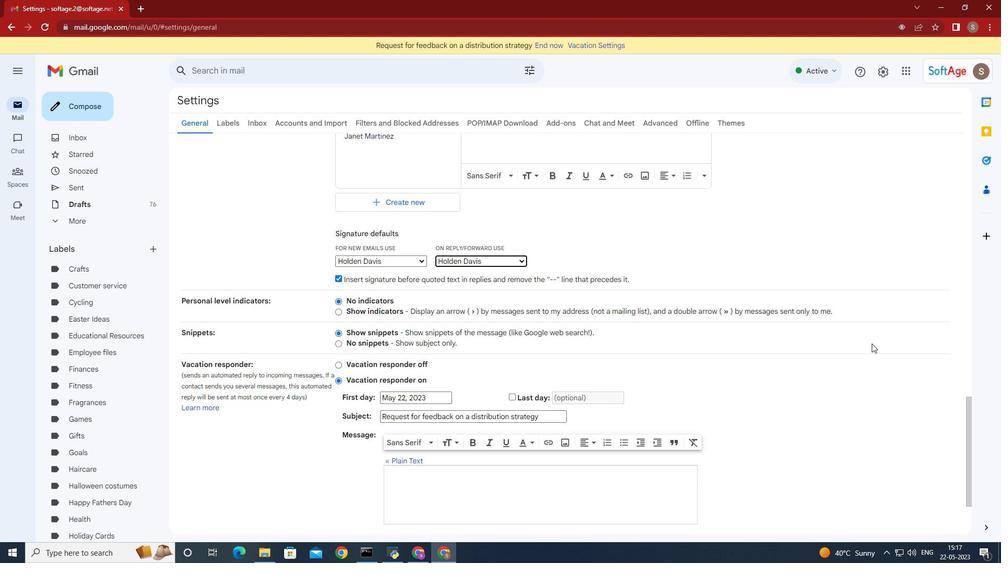 
Action: Mouse moved to (804, 342)
Screenshot: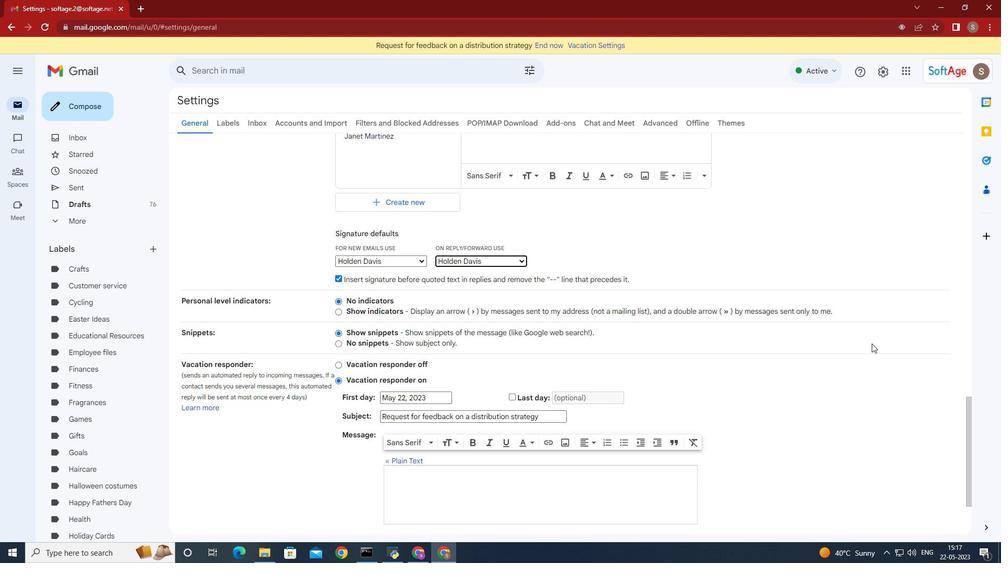 
Action: Mouse scrolled (841, 346) with delta (0, 0)
Screenshot: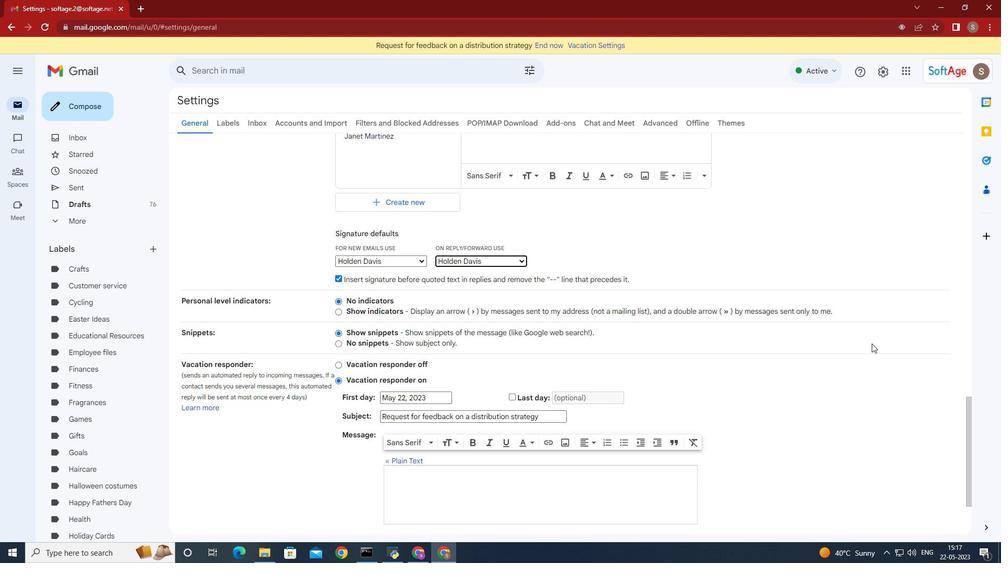 
Action: Mouse moved to (794, 340)
Screenshot: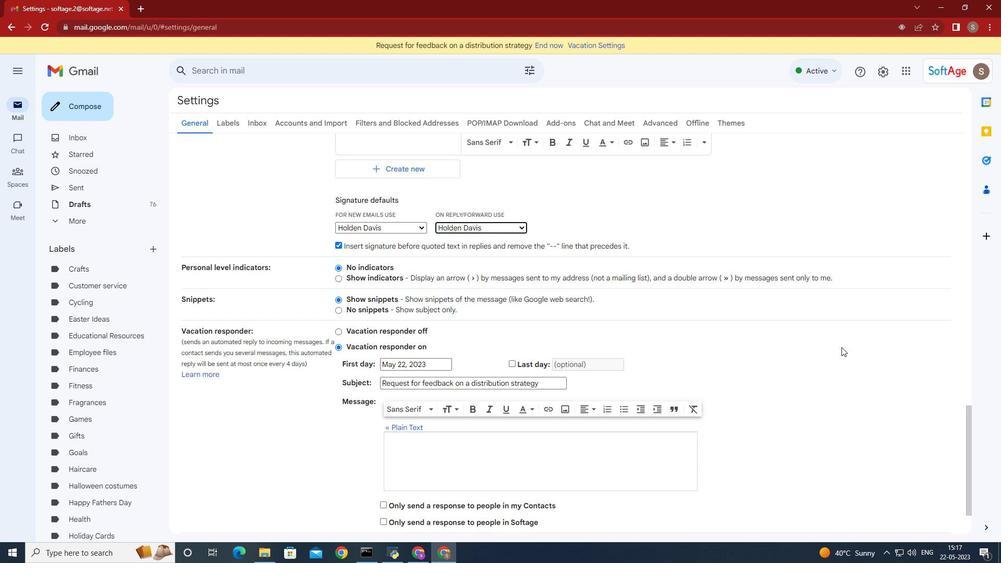 
Action: Mouse scrolled (794, 340) with delta (0, 0)
Screenshot: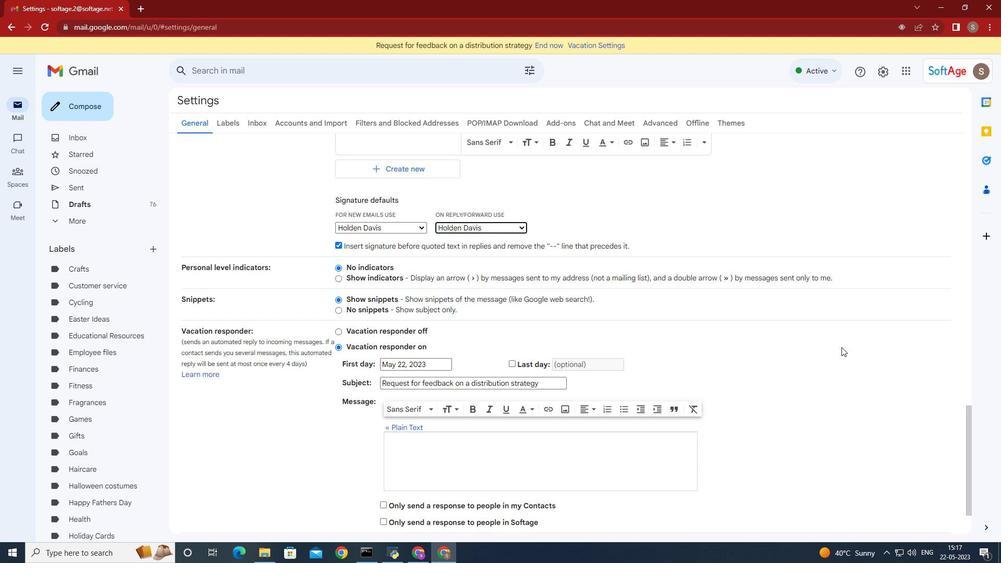 
Action: Mouse moved to (794, 340)
Screenshot: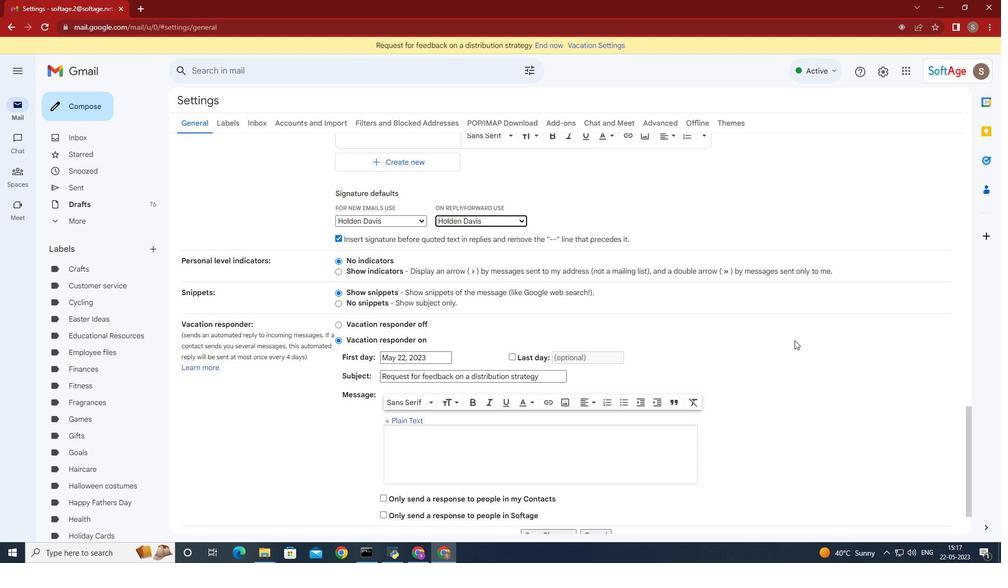 
Action: Mouse scrolled (794, 340) with delta (0, 0)
Screenshot: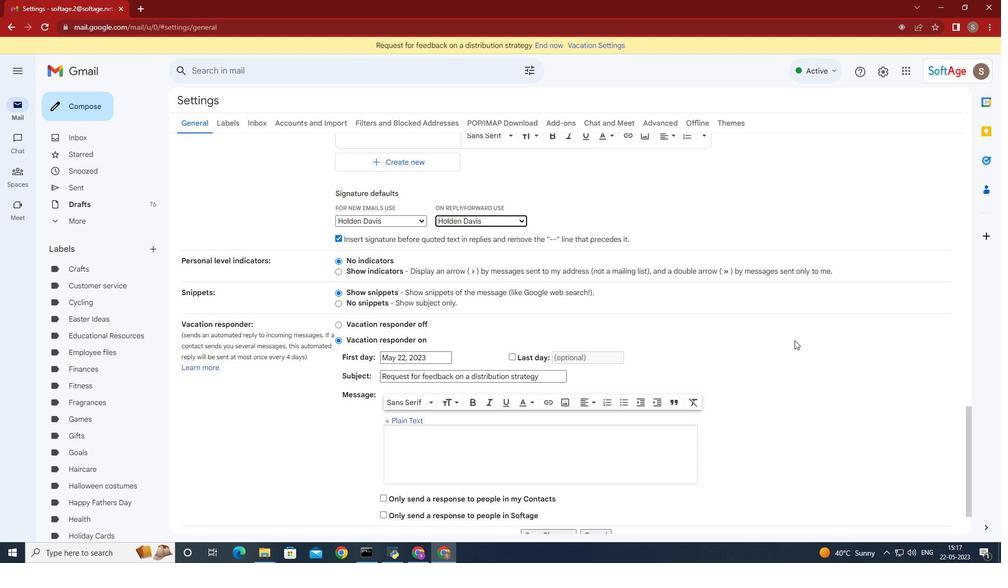 
Action: Mouse moved to (793, 341)
Screenshot: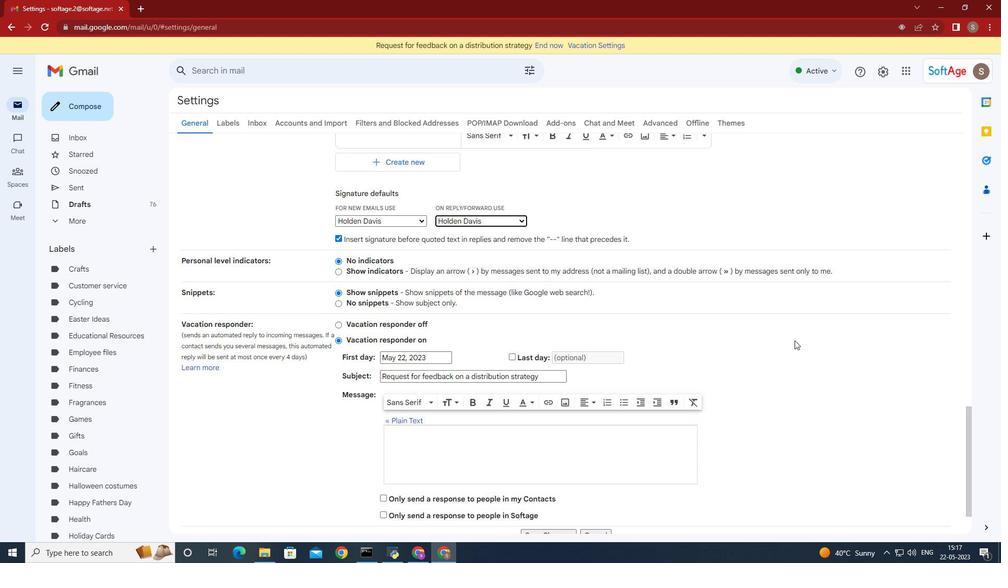 
Action: Mouse scrolled (793, 340) with delta (0, 0)
Screenshot: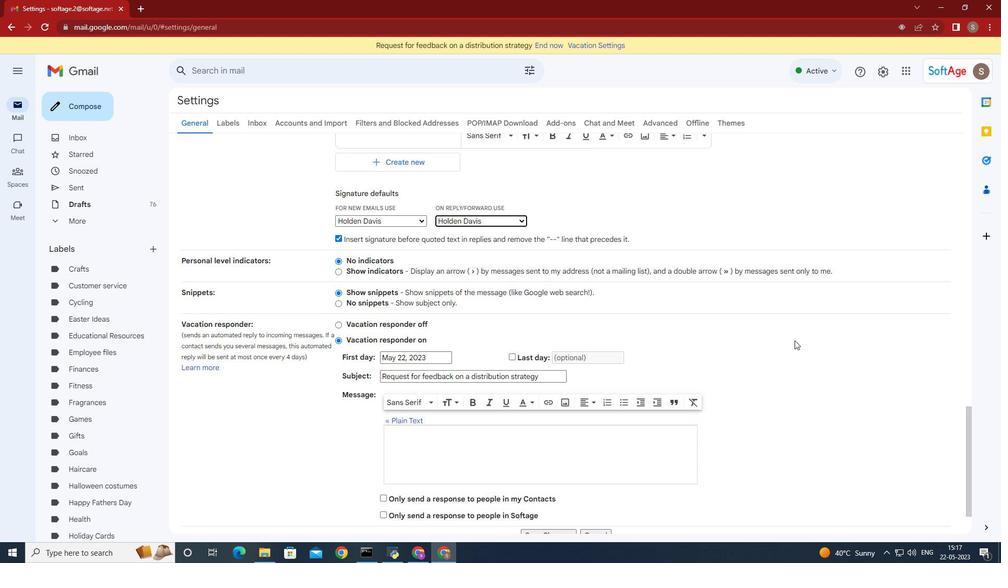 
Action: Mouse moved to (793, 341)
Screenshot: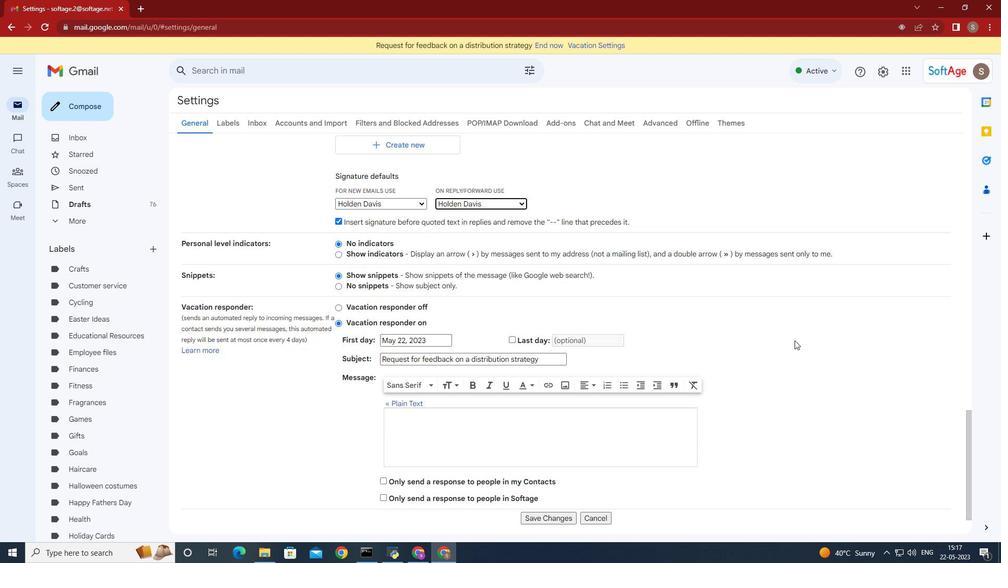 
Action: Mouse scrolled (793, 341) with delta (0, 0)
Screenshot: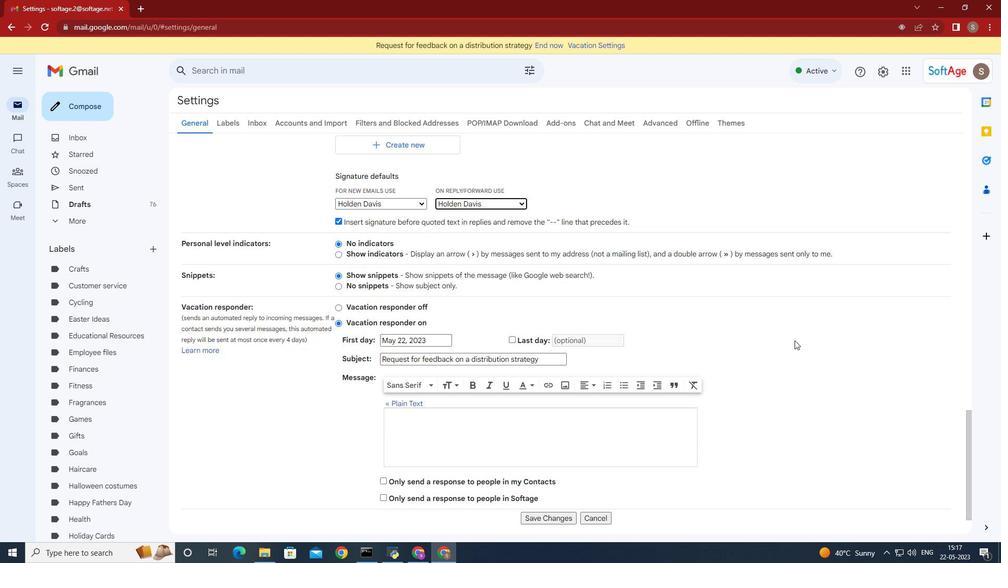 
Action: Mouse moved to (783, 341)
Screenshot: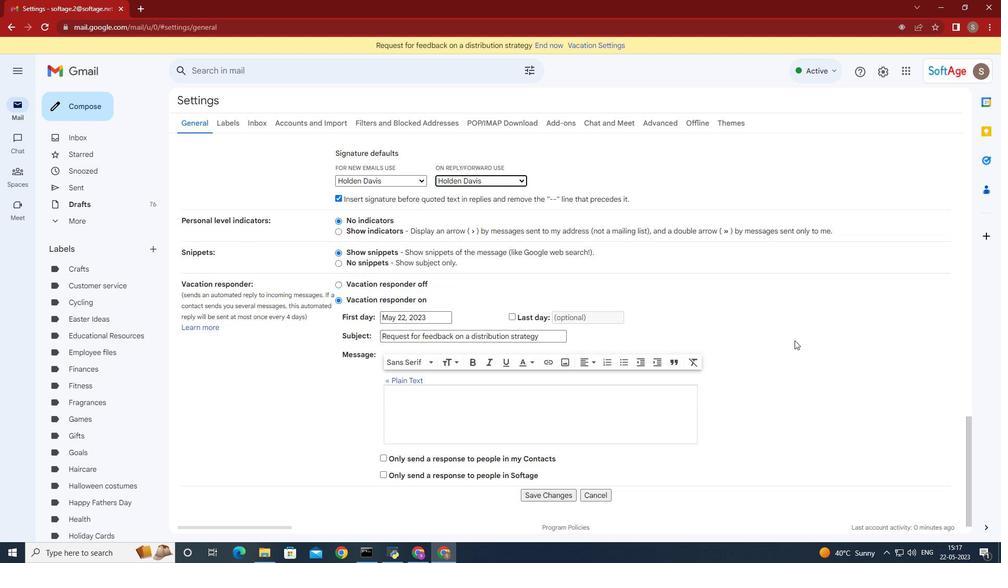 
Action: Mouse scrolled (783, 341) with delta (0, 0)
Screenshot: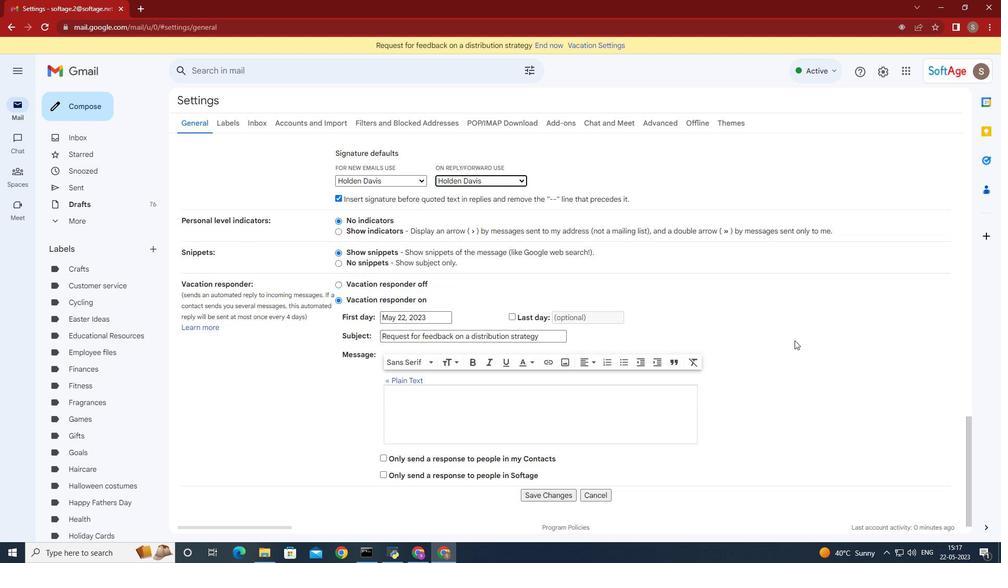 
Action: Mouse moved to (558, 474)
Screenshot: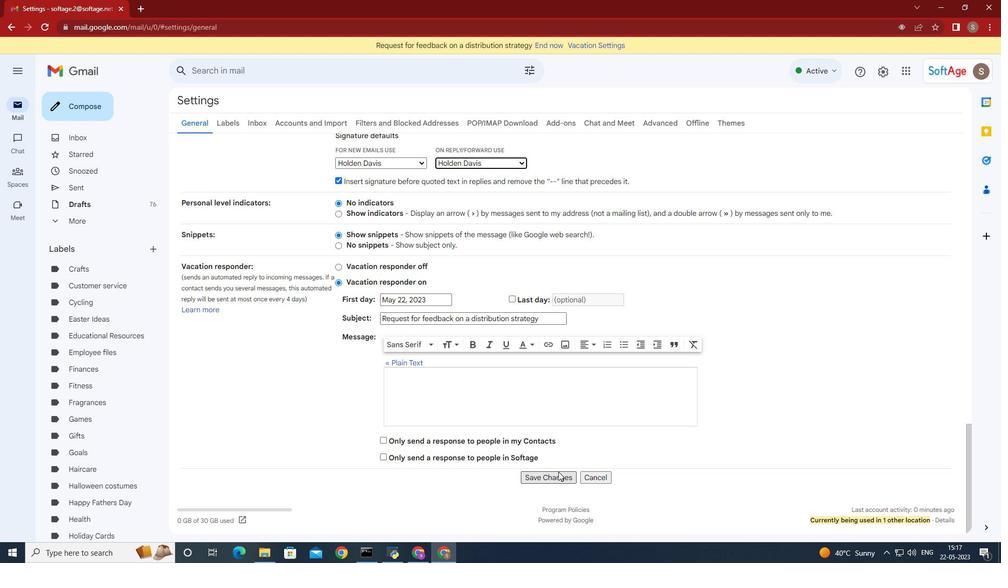 
Action: Mouse pressed left at (558, 474)
Screenshot: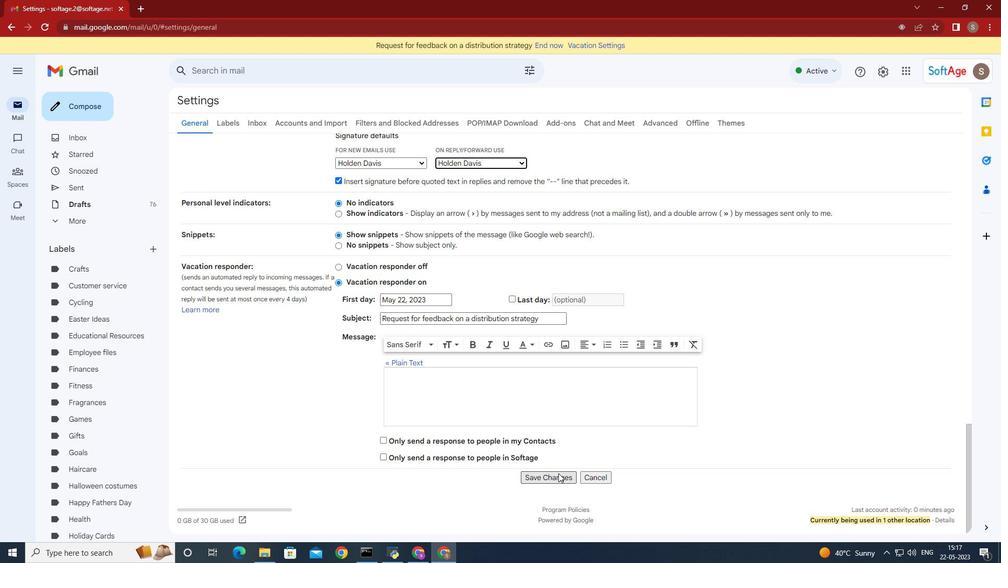 
Action: Mouse moved to (97, 107)
Screenshot: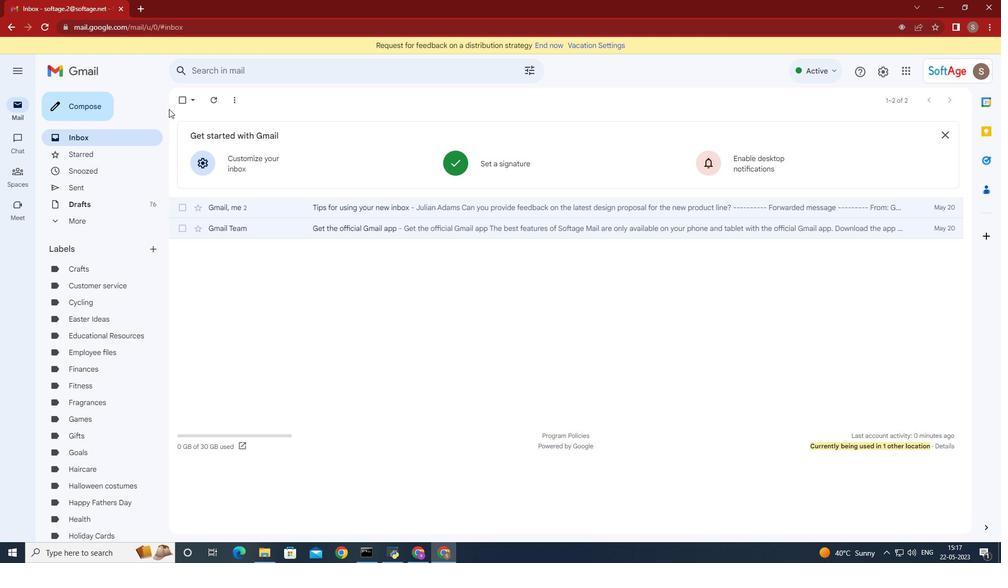 
Action: Mouse pressed left at (97, 107)
Screenshot: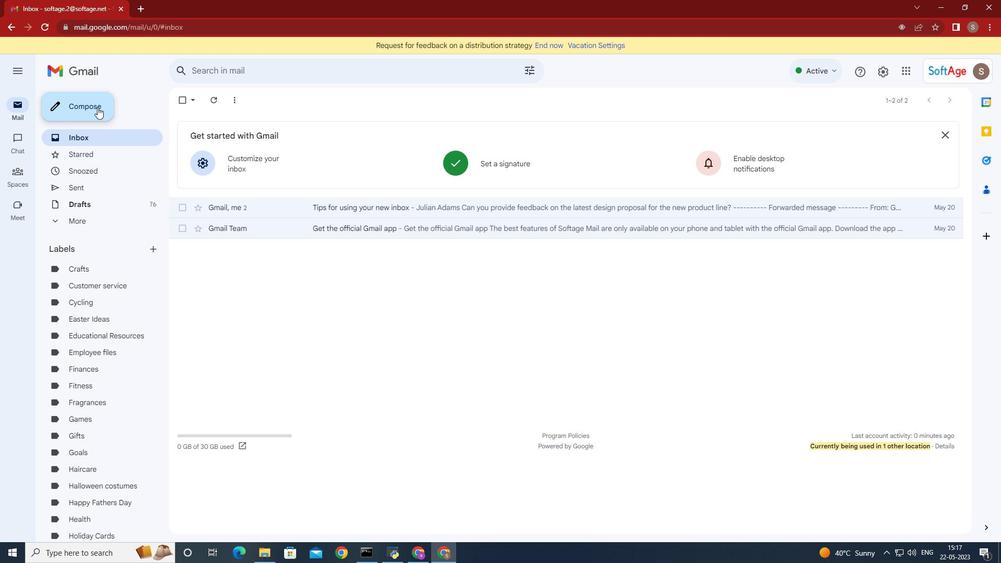 
Action: Mouse moved to (747, 249)
Screenshot: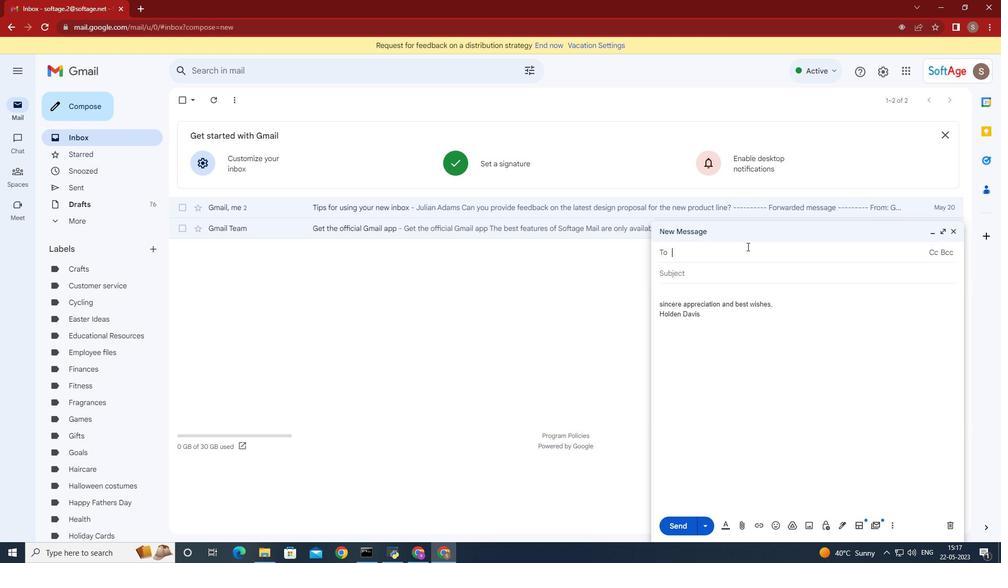 
Action: Mouse pressed left at (747, 249)
Screenshot: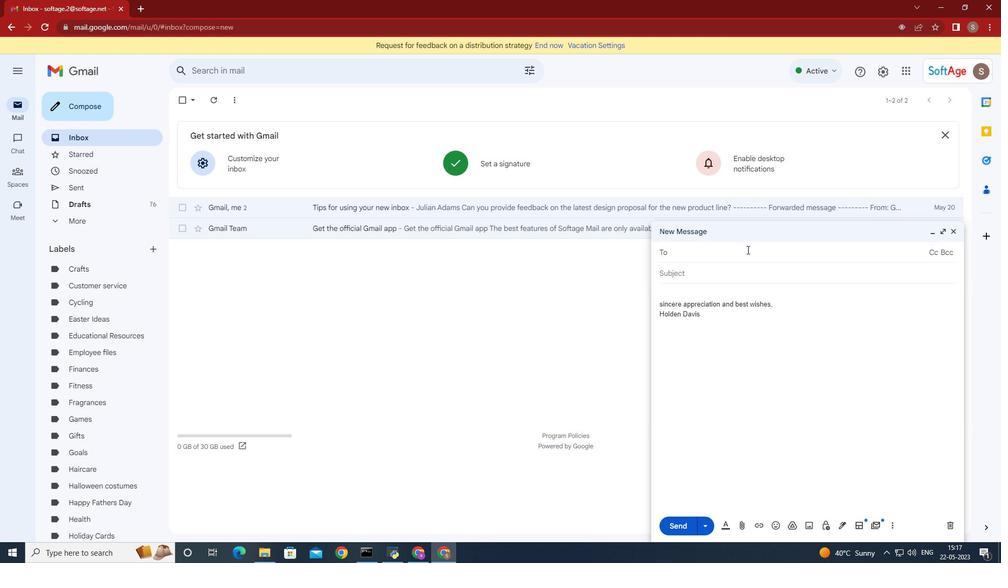 
Action: Key pressed <Key.shift>SD<Key.backspace>op<Key.backspace>ftage.8
Screenshot: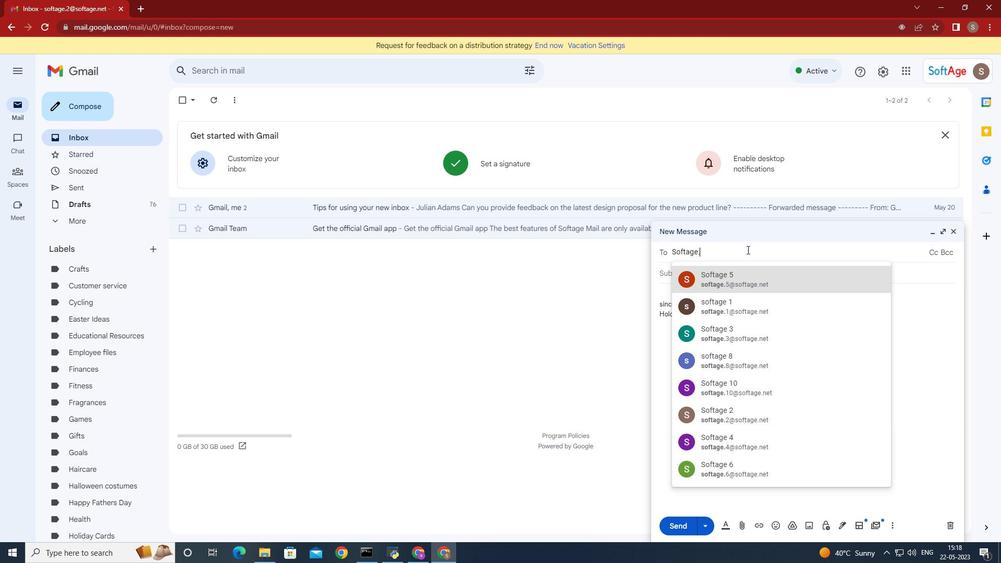 
Action: Mouse moved to (729, 285)
Screenshot: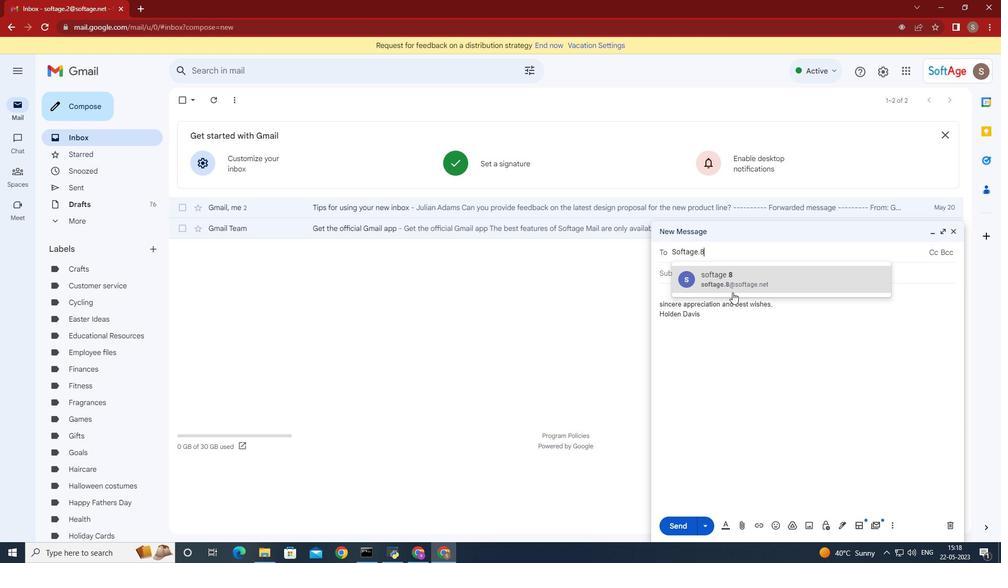 
Action: Mouse pressed left at (729, 285)
Screenshot: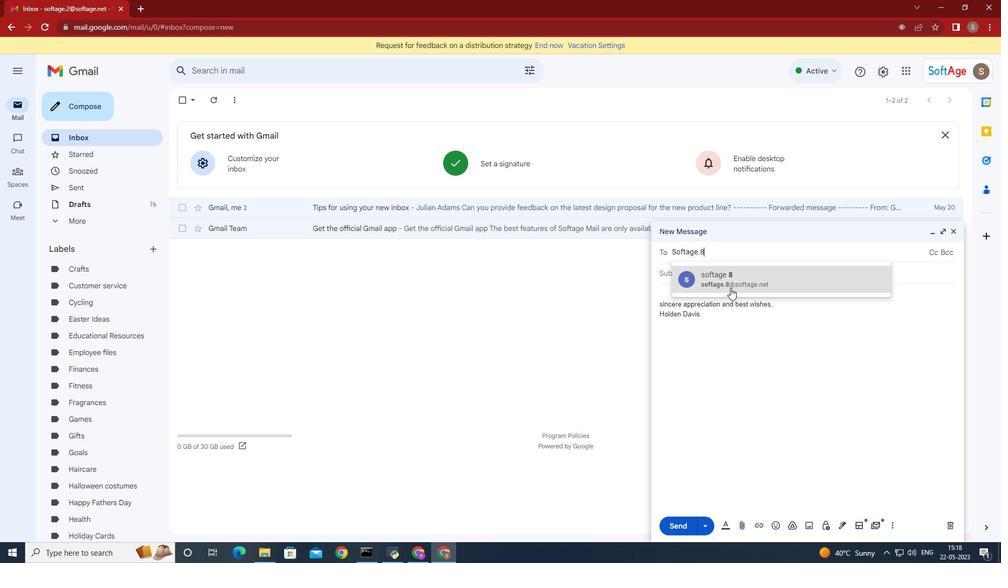 
Action: Mouse moved to (153, 250)
Screenshot: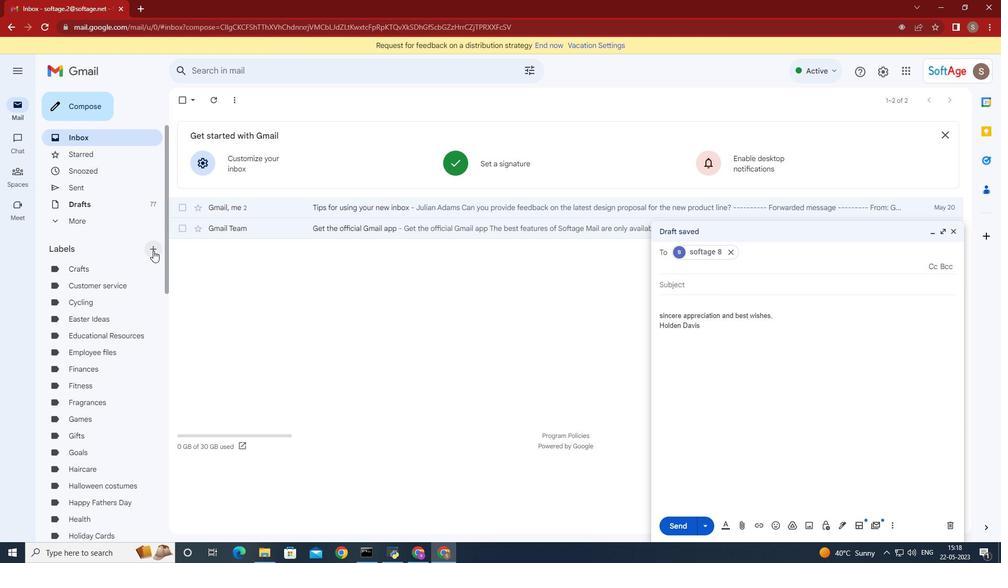 
Action: Mouse pressed left at (153, 250)
Screenshot: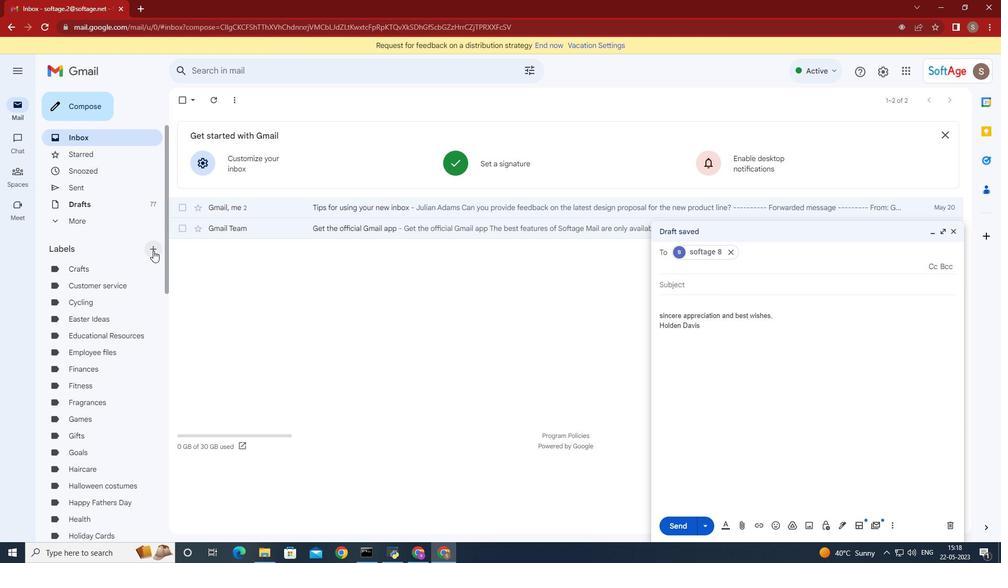 
Action: Mouse moved to (360, 303)
Screenshot: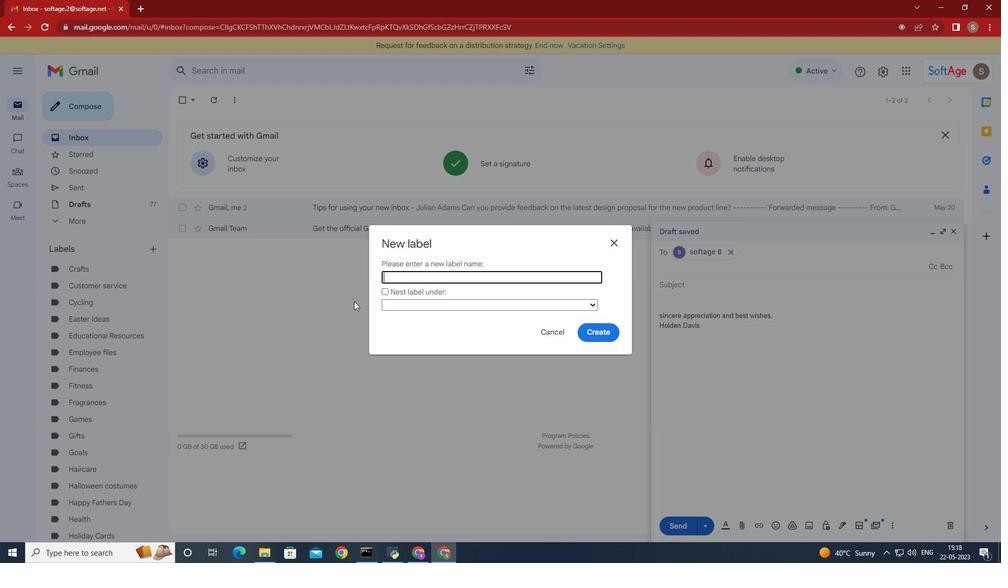 
Action: Key pressed <Key.shift>Recipes
Screenshot: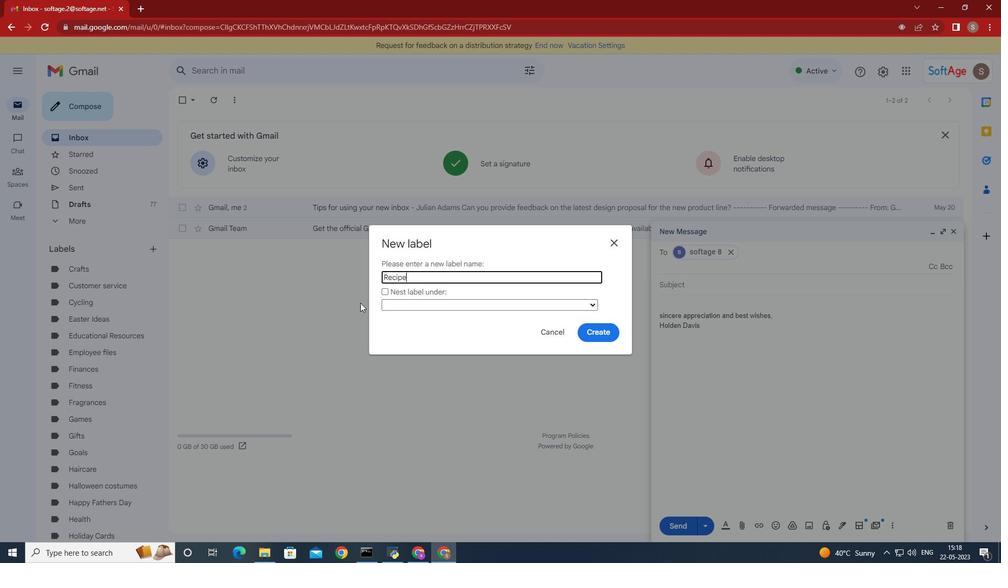 
Action: Mouse moved to (608, 333)
Screenshot: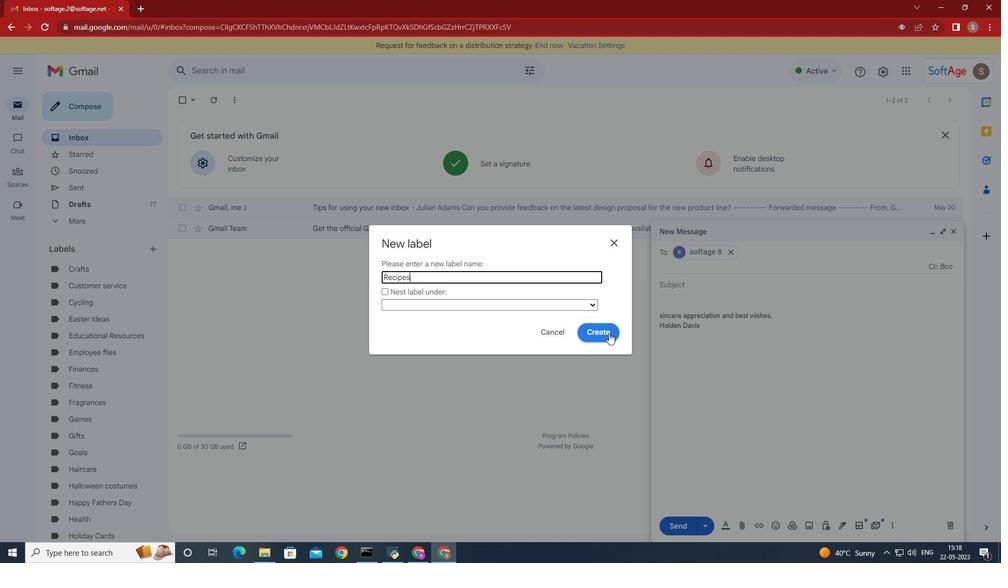 
Action: Mouse pressed left at (608, 333)
Screenshot: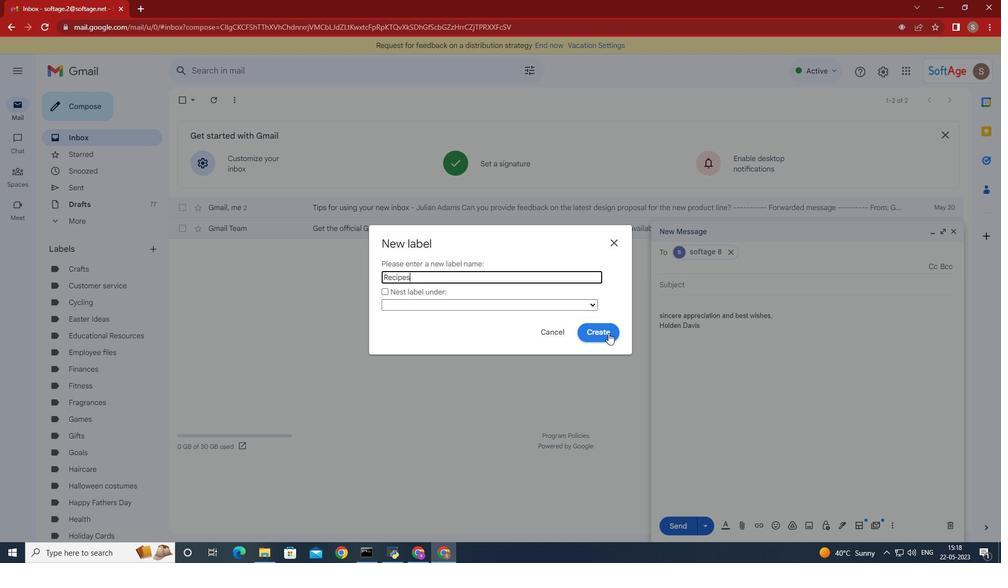 
